 Task: Compose an email with the signature Kathryn Wilson with the subject Request for a coaching session and the message Can you please provide me with the details for the training program? from softage.9@softage.net to softage.1@softage.netSelect the entire message and Indent more 2 times, then indent less once Send the email. Finally, move the email from Sent Items to the label Climate change
Action: Mouse moved to (893, 52)
Screenshot: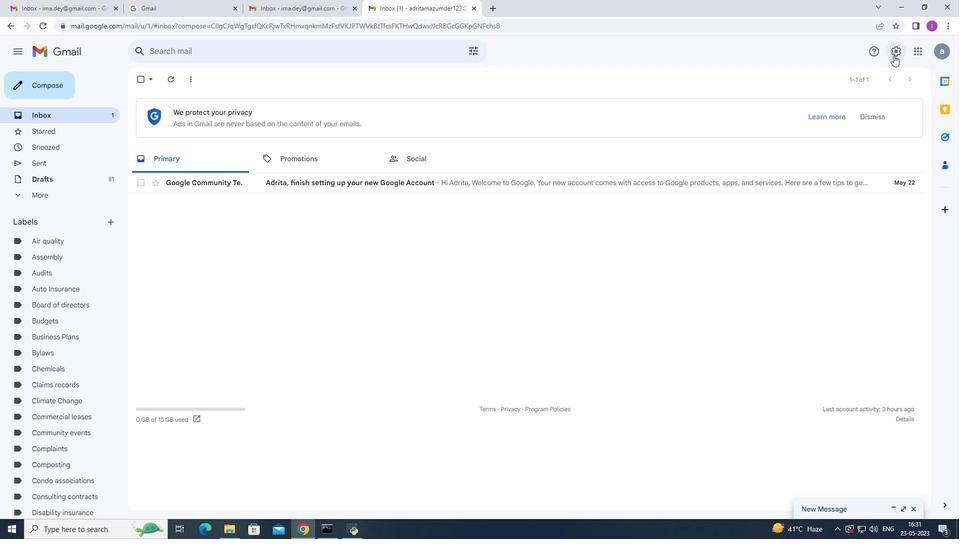 
Action: Mouse pressed left at (893, 52)
Screenshot: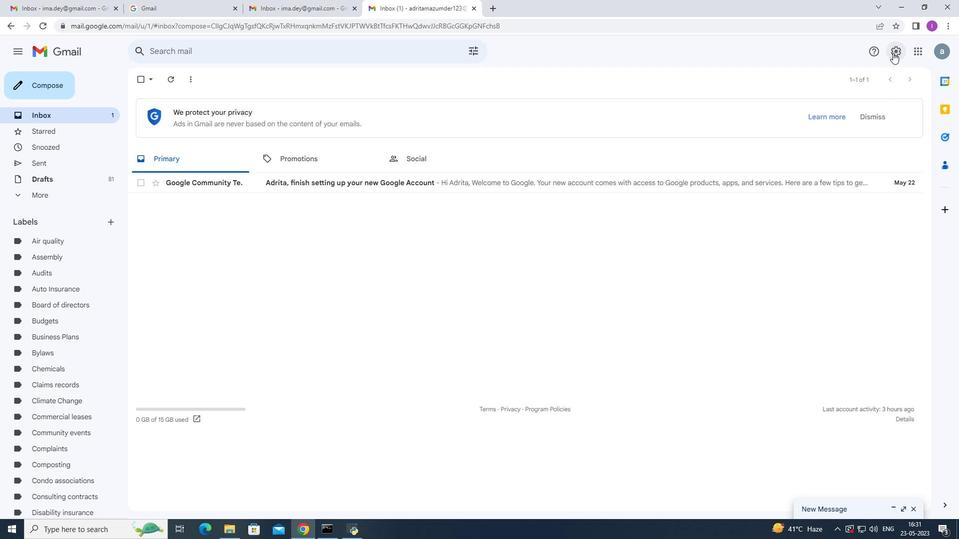 
Action: Mouse moved to (818, 257)
Screenshot: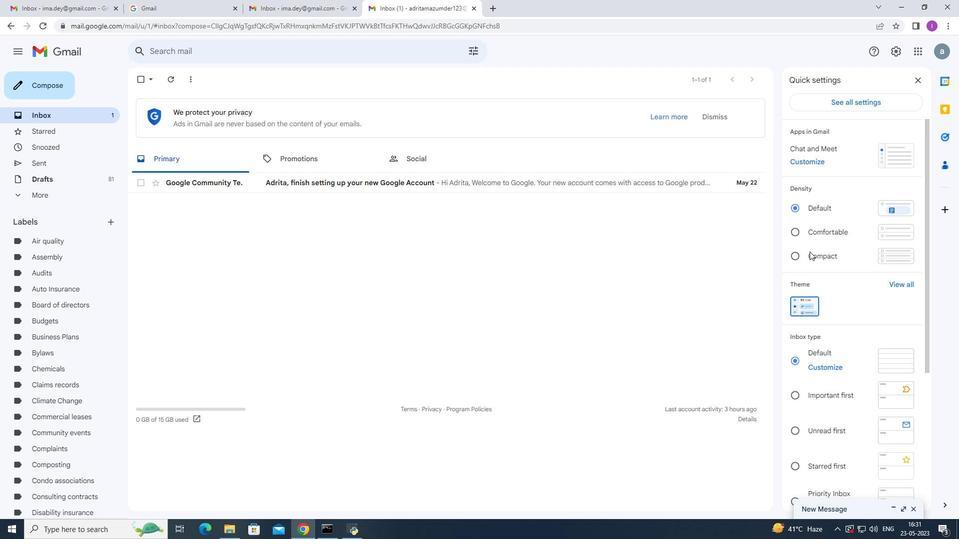 
Action: Mouse scrolled (818, 256) with delta (0, 0)
Screenshot: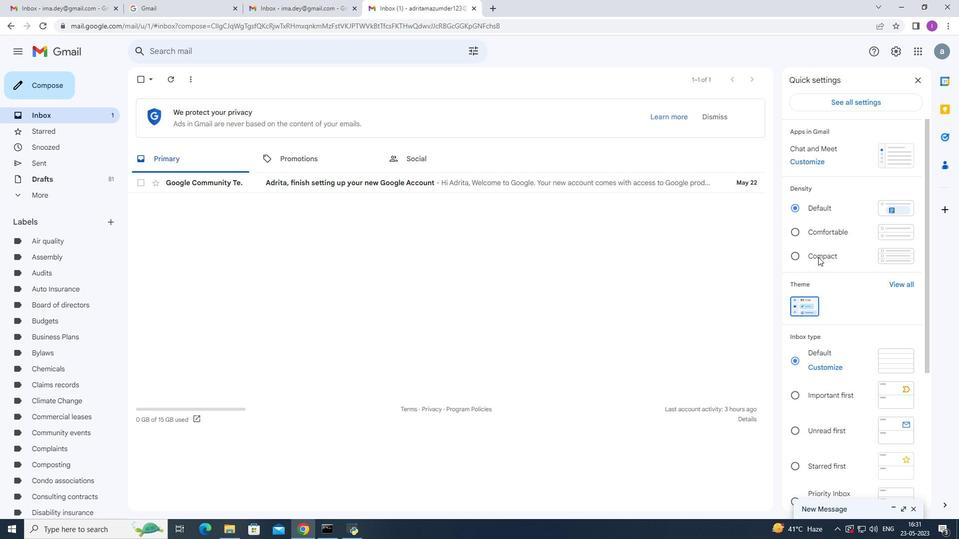 
Action: Mouse moved to (827, 248)
Screenshot: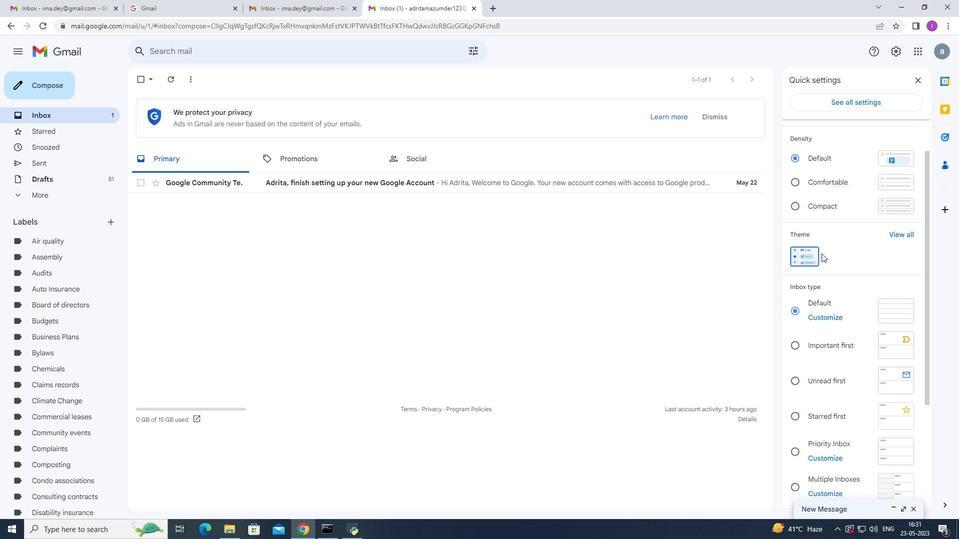 
Action: Mouse scrolled (827, 248) with delta (0, 0)
Screenshot: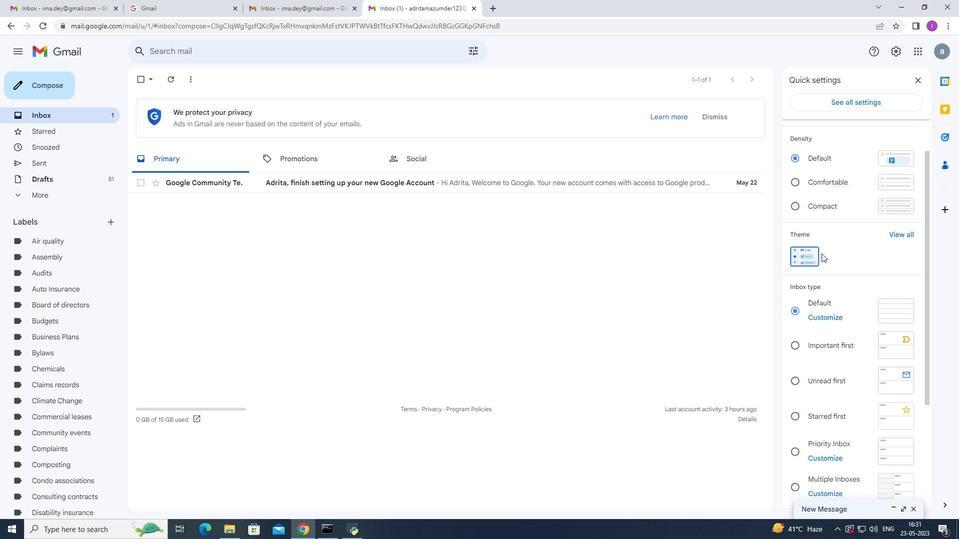
Action: Mouse scrolled (827, 248) with delta (0, 0)
Screenshot: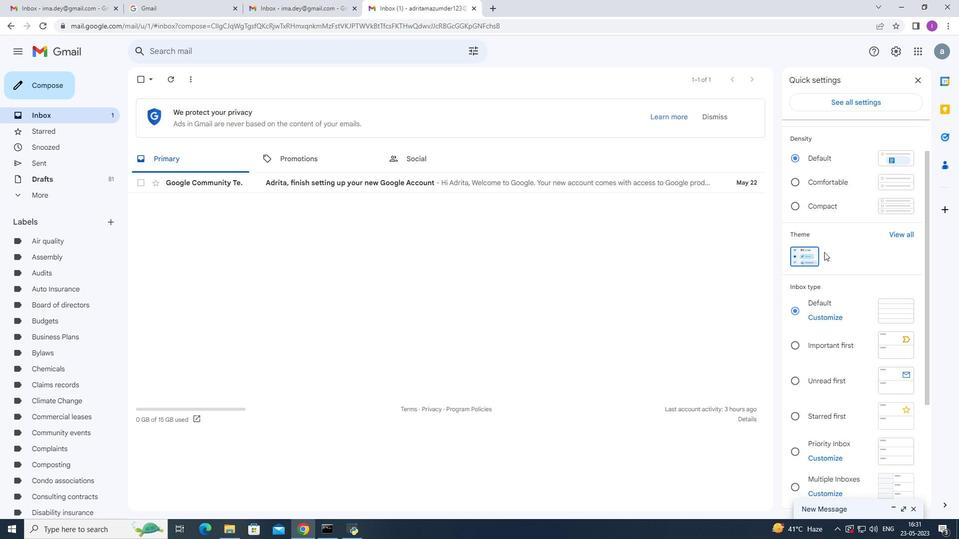 
Action: Mouse moved to (835, 102)
Screenshot: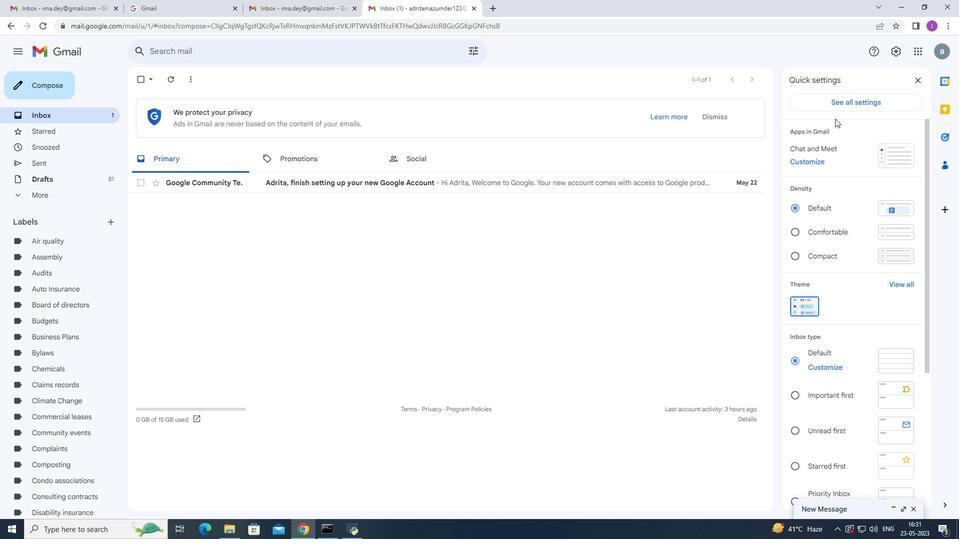 
Action: Mouse pressed left at (835, 102)
Screenshot: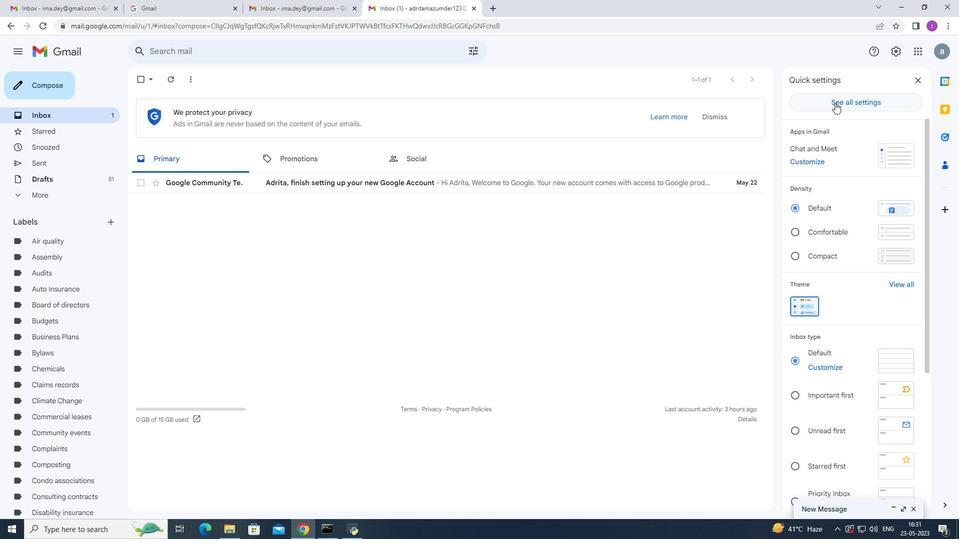 
Action: Mouse moved to (391, 220)
Screenshot: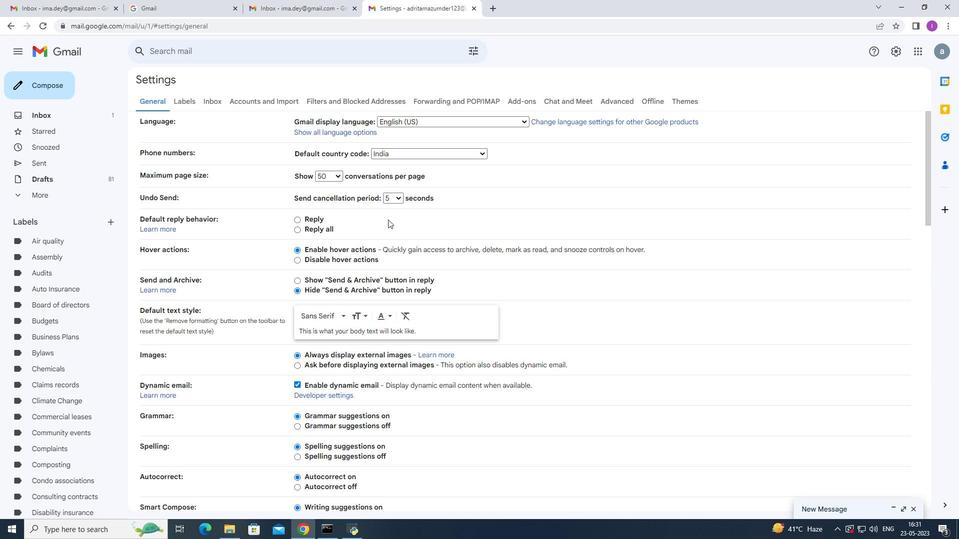 
Action: Mouse scrolled (391, 220) with delta (0, 0)
Screenshot: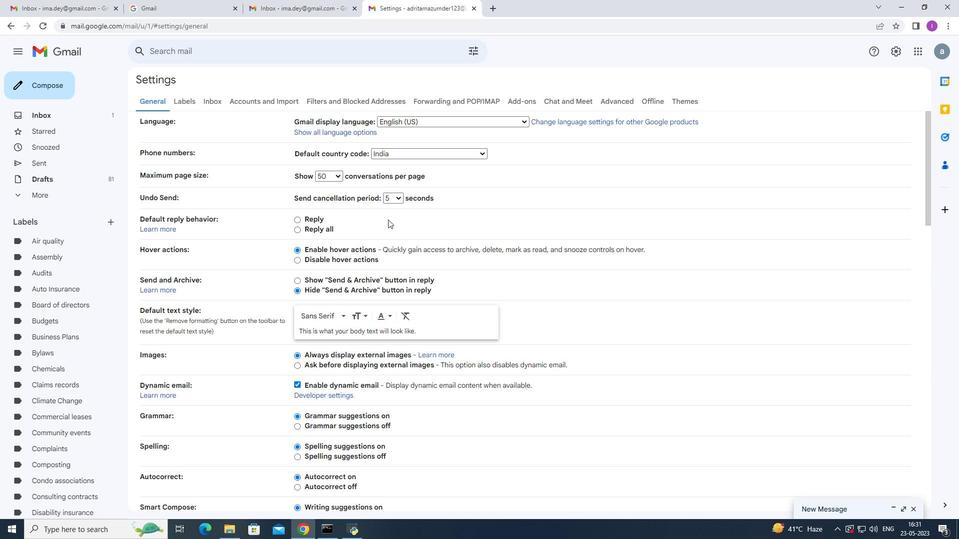 
Action: Mouse moved to (396, 224)
Screenshot: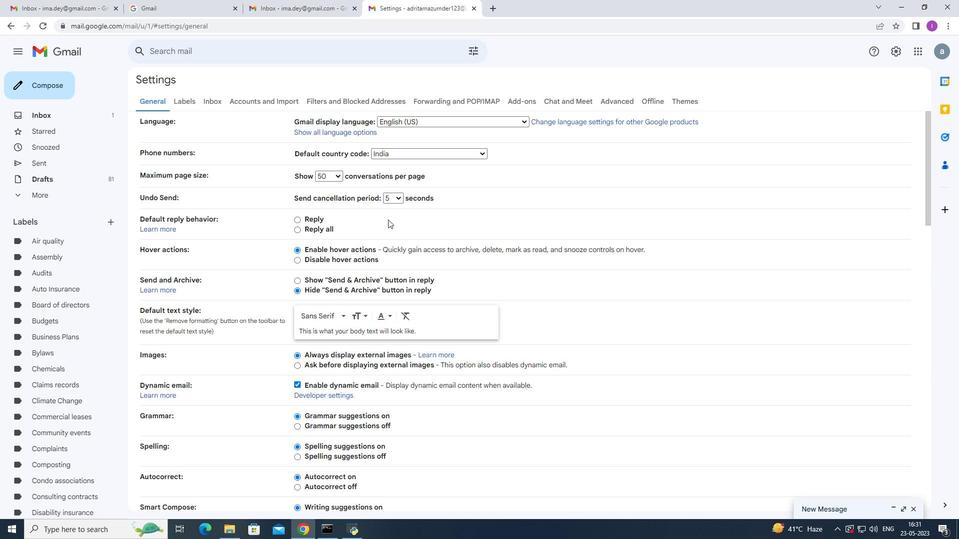 
Action: Mouse scrolled (395, 223) with delta (0, 0)
Screenshot: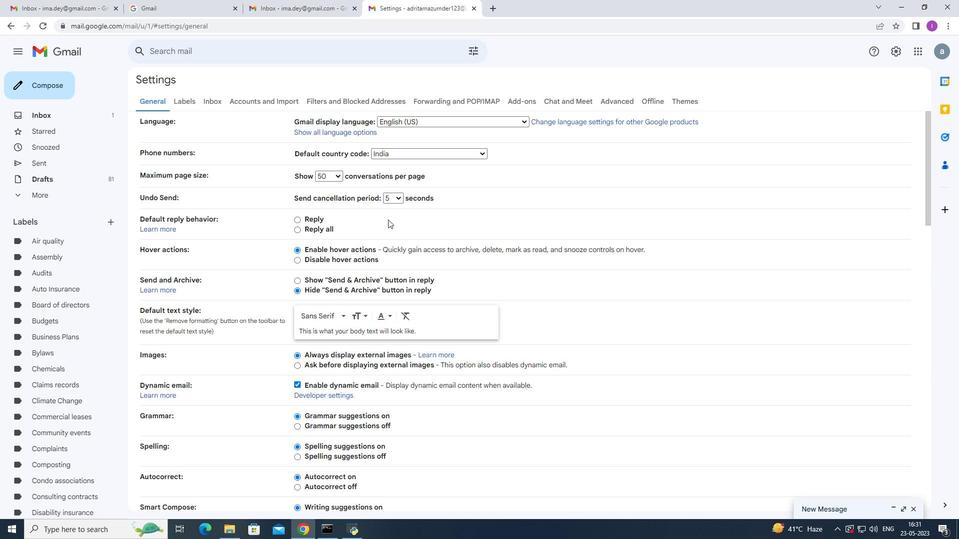 
Action: Mouse moved to (397, 224)
Screenshot: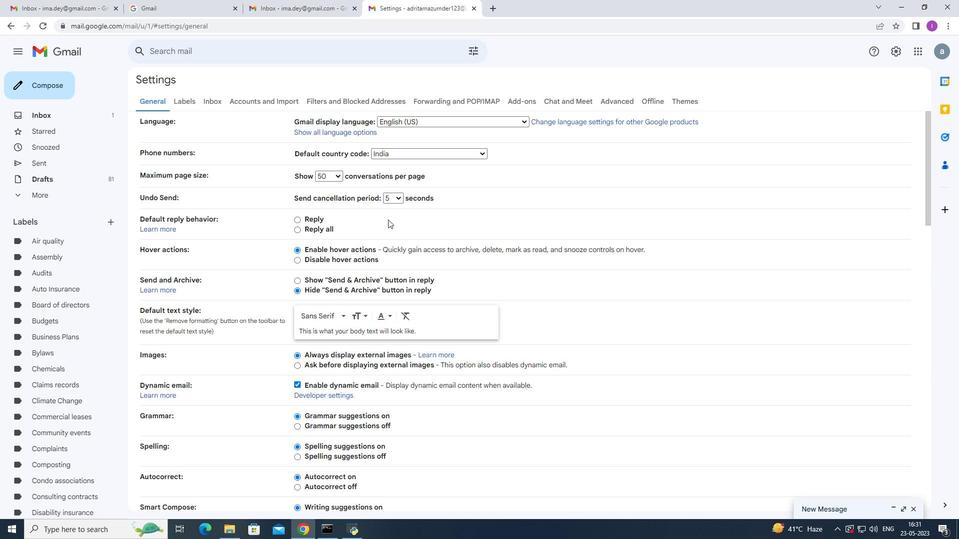 
Action: Mouse scrolled (396, 223) with delta (0, 0)
Screenshot: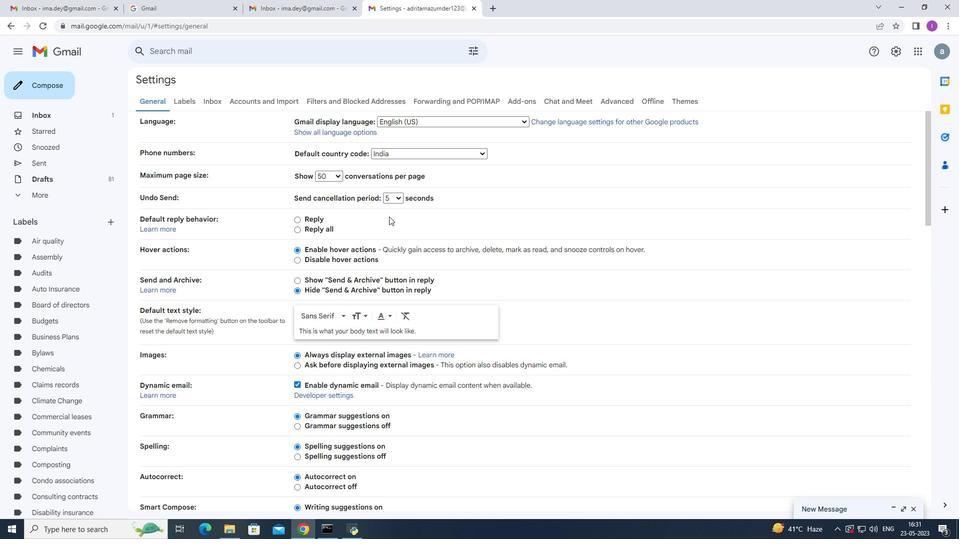 
Action: Mouse moved to (412, 222)
Screenshot: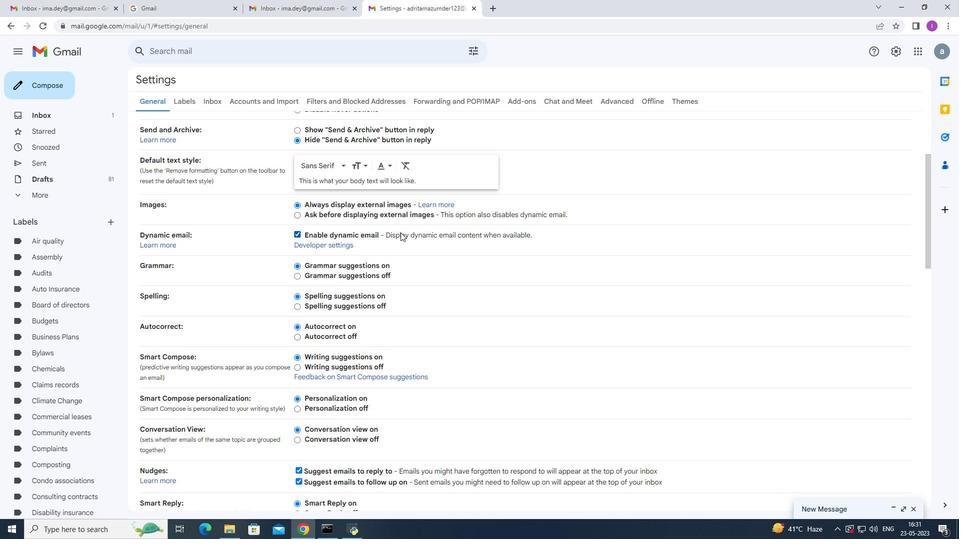 
Action: Mouse scrolled (412, 219) with delta (0, 0)
Screenshot: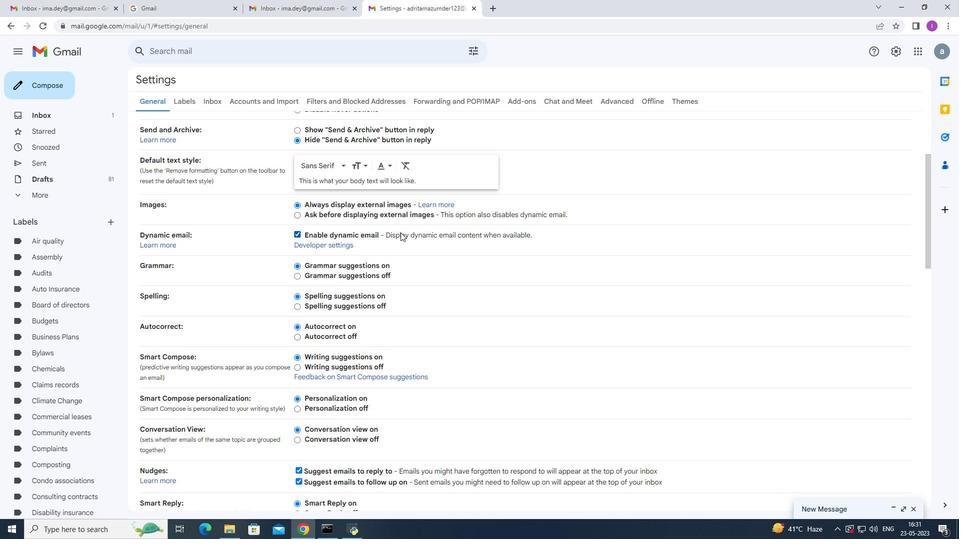 
Action: Mouse moved to (412, 226)
Screenshot: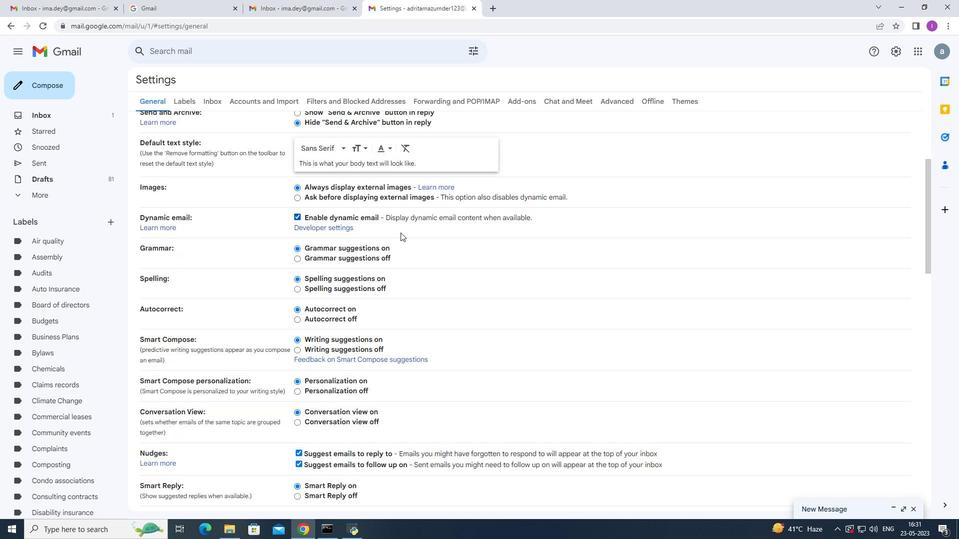 
Action: Mouse scrolled (412, 223) with delta (0, 0)
Screenshot: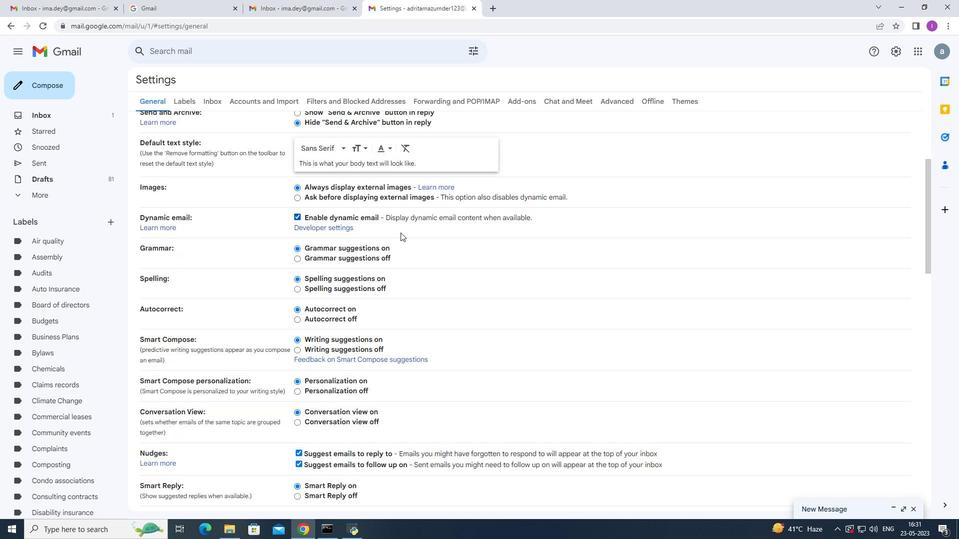 
Action: Mouse moved to (410, 227)
Screenshot: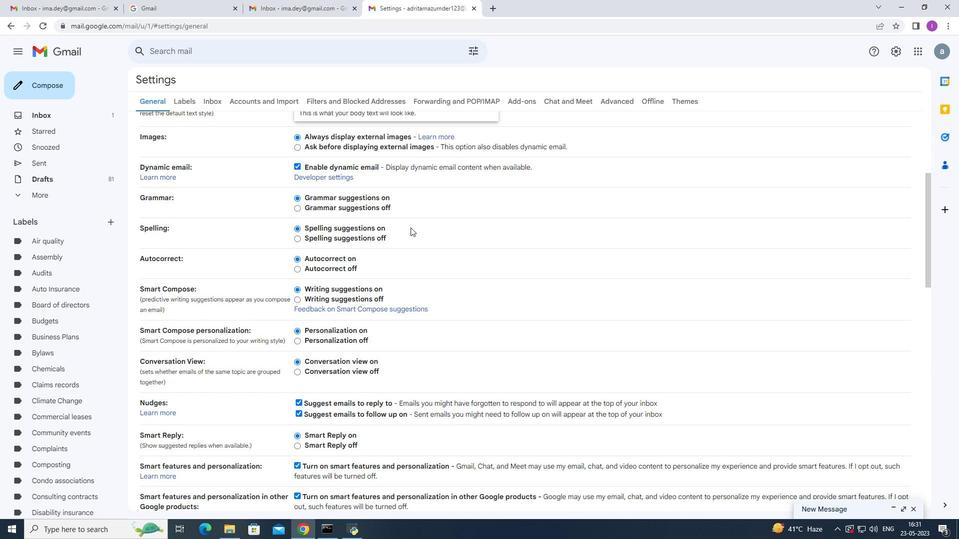 
Action: Mouse scrolled (410, 227) with delta (0, 0)
Screenshot: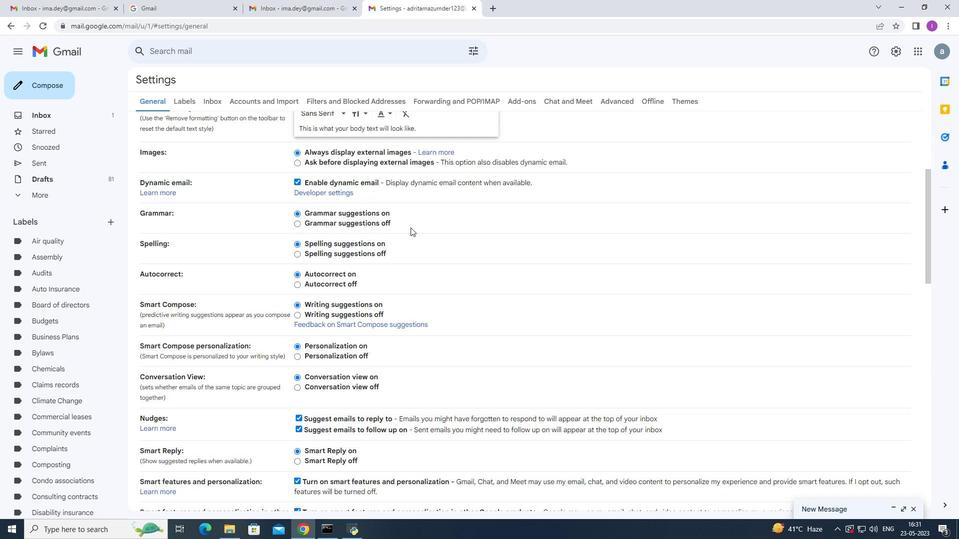 
Action: Mouse moved to (411, 227)
Screenshot: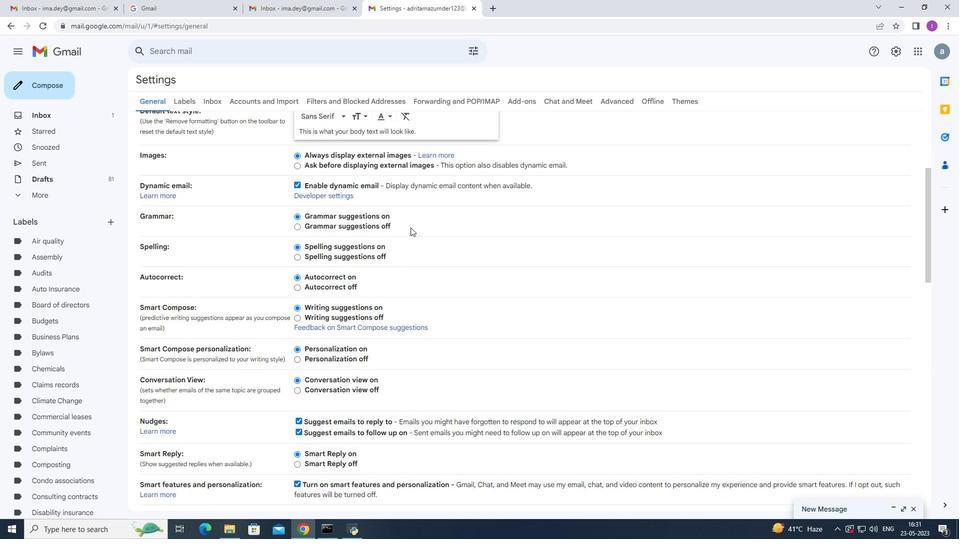 
Action: Mouse scrolled (411, 228) with delta (0, 0)
Screenshot: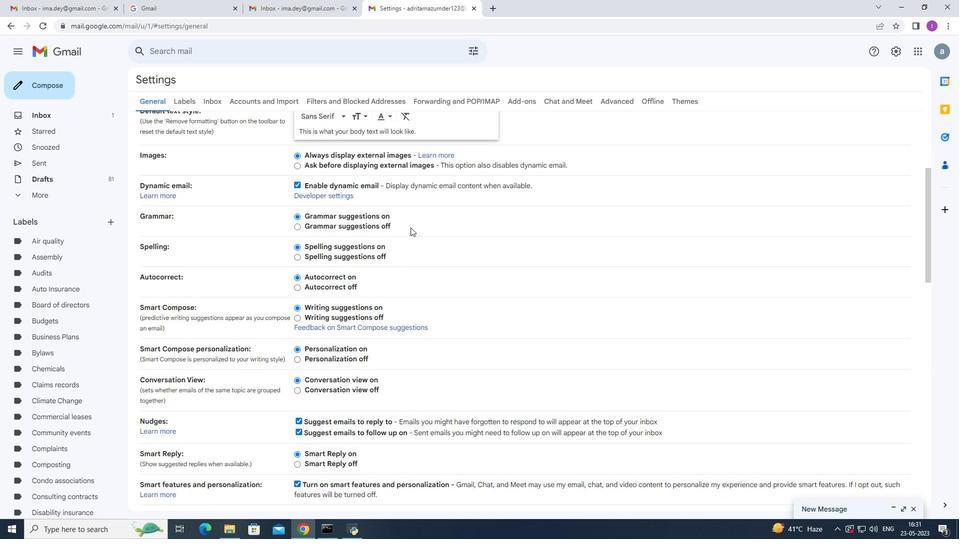 
Action: Mouse moved to (412, 228)
Screenshot: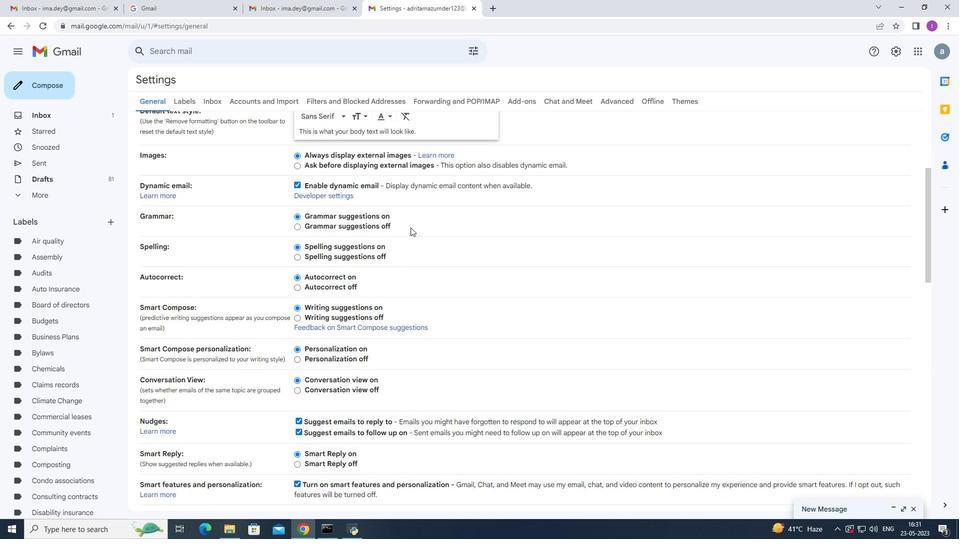 
Action: Mouse scrolled (411, 227) with delta (0, 0)
Screenshot: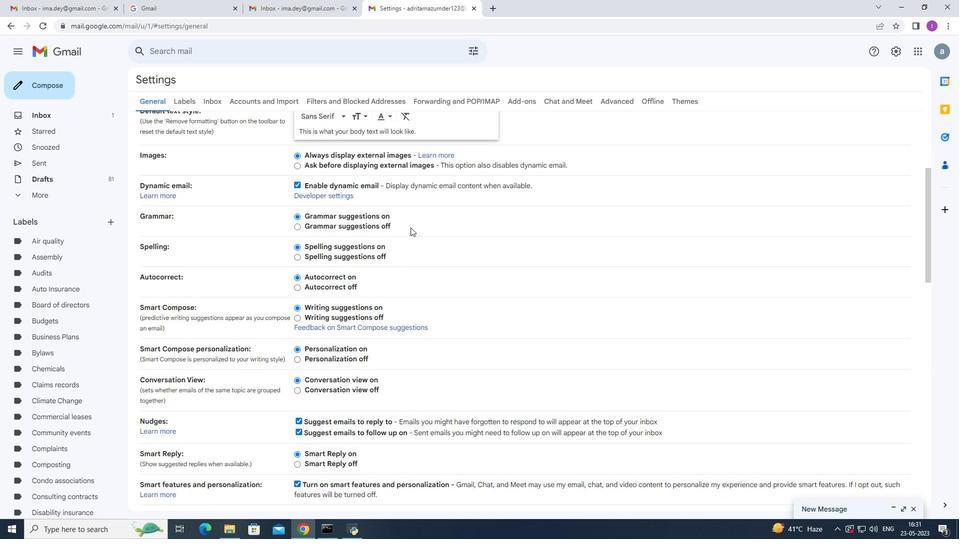 
Action: Mouse moved to (422, 226)
Screenshot: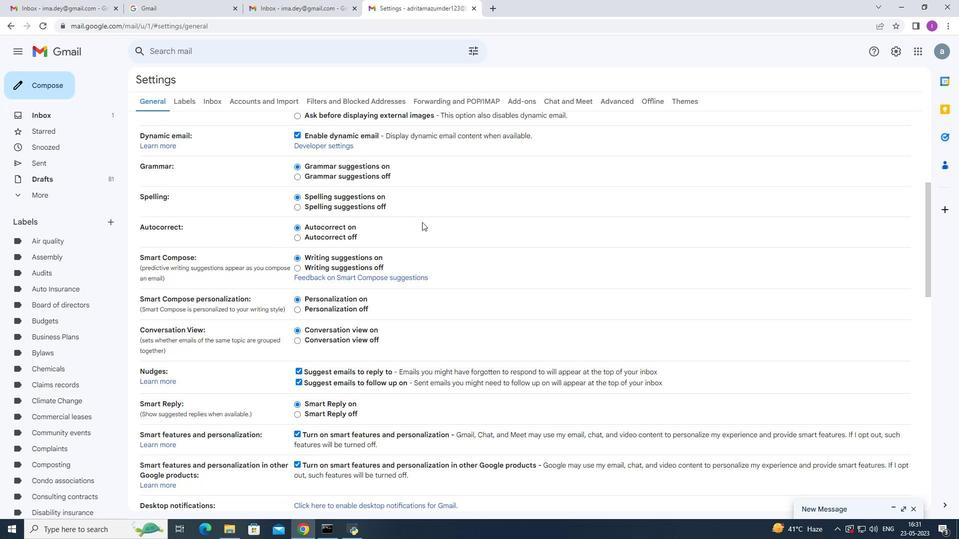 
Action: Mouse scrolled (422, 224) with delta (0, 0)
Screenshot: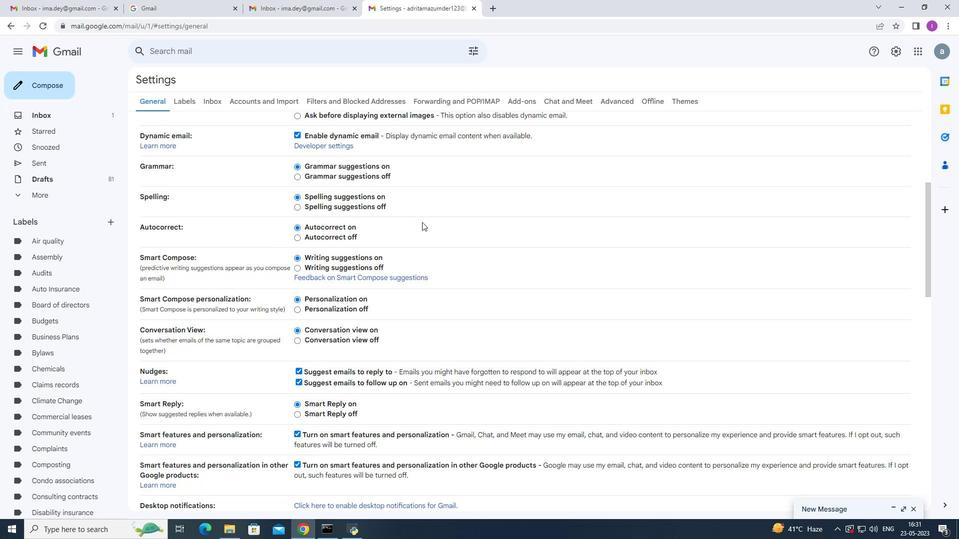 
Action: Mouse moved to (423, 226)
Screenshot: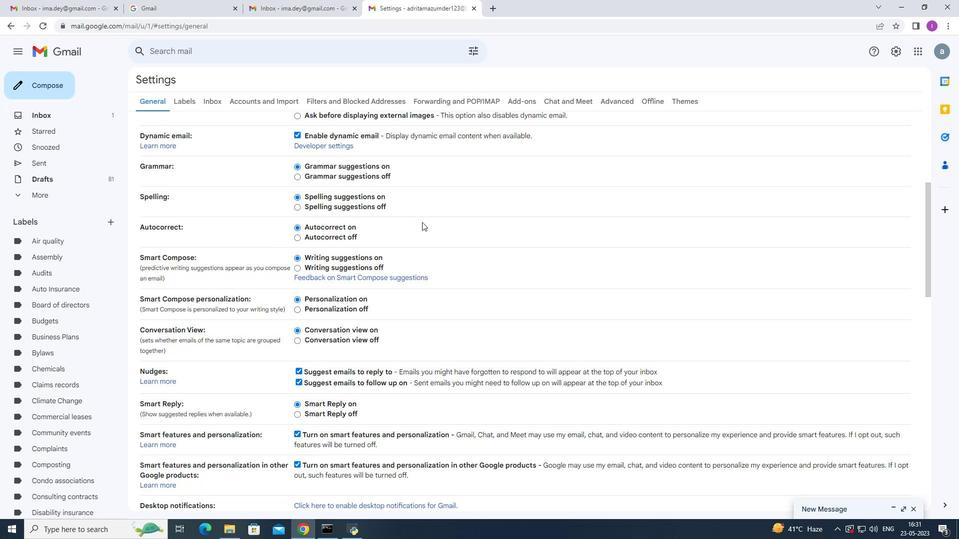 
Action: Mouse scrolled (423, 225) with delta (0, 0)
Screenshot: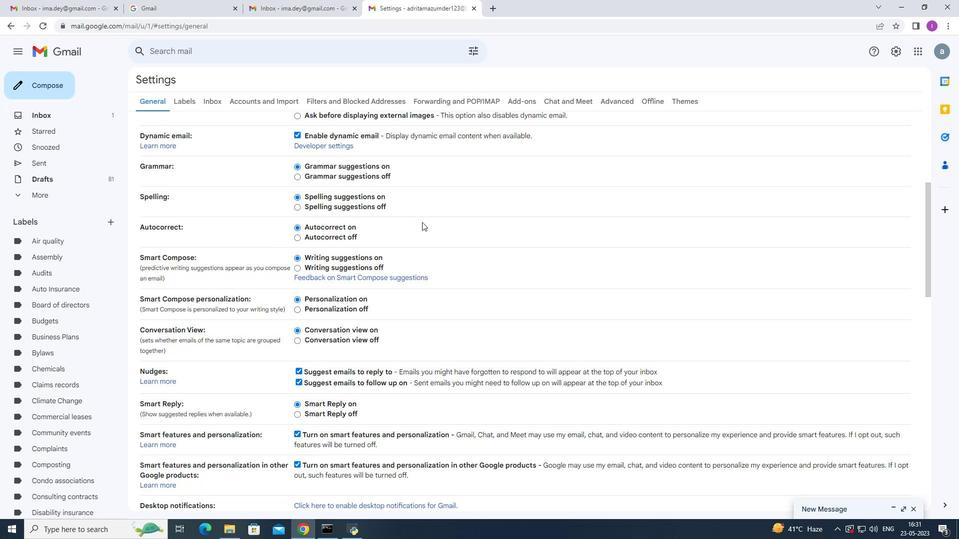 
Action: Mouse moved to (430, 230)
Screenshot: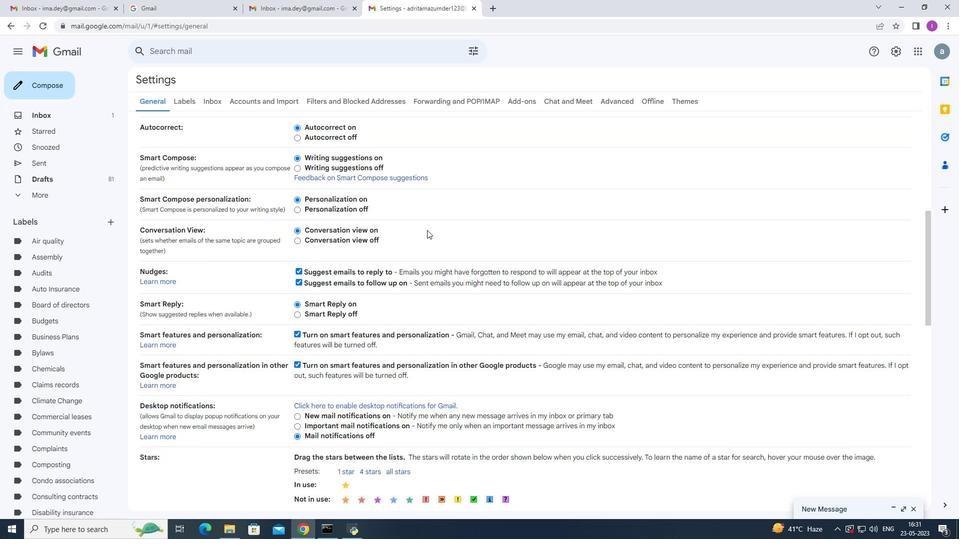
Action: Mouse scrolled (430, 229) with delta (0, 0)
Screenshot: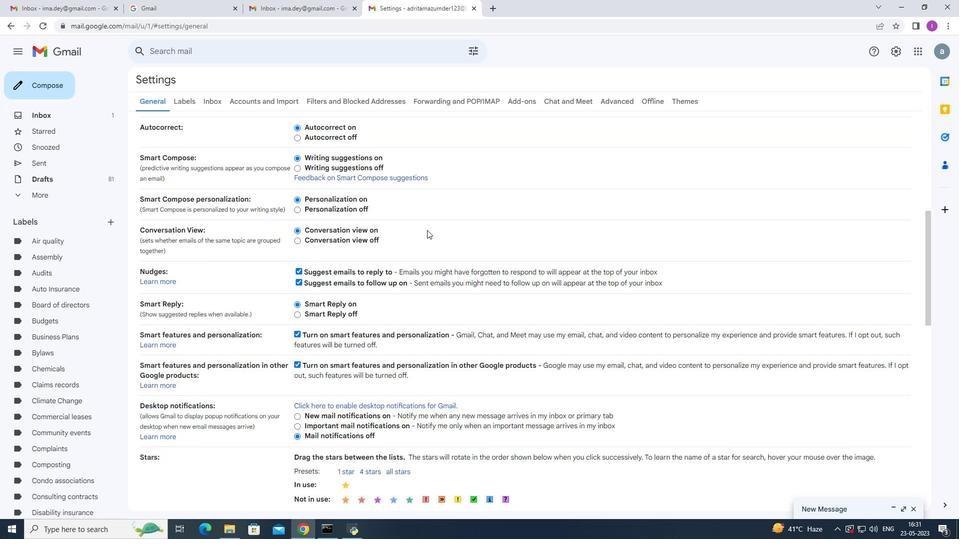 
Action: Mouse moved to (430, 236)
Screenshot: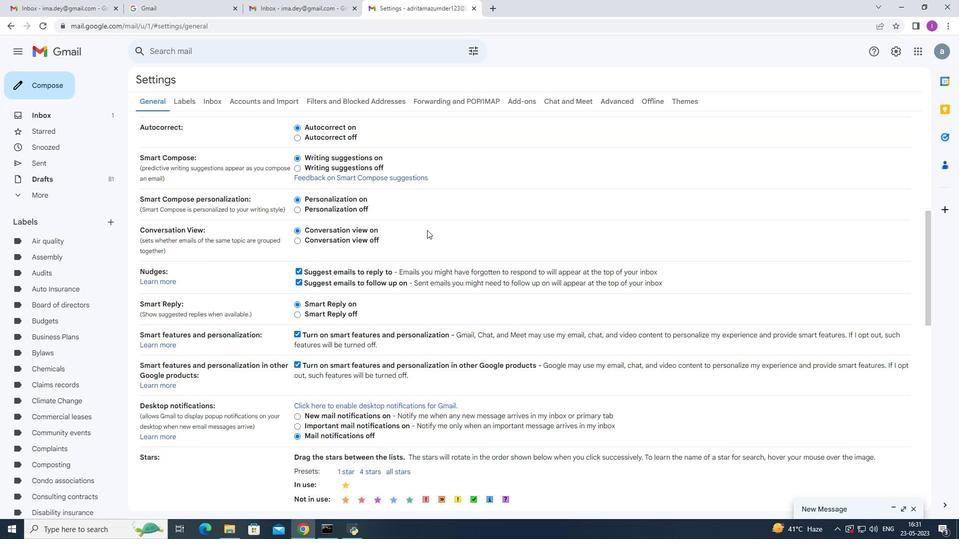 
Action: Mouse scrolled (430, 235) with delta (0, 0)
Screenshot: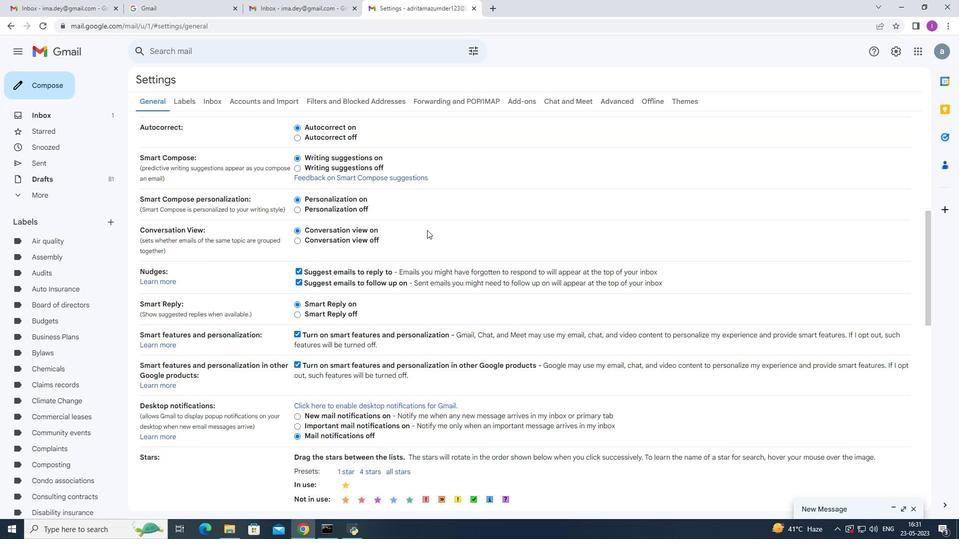 
Action: Mouse moved to (430, 236)
Screenshot: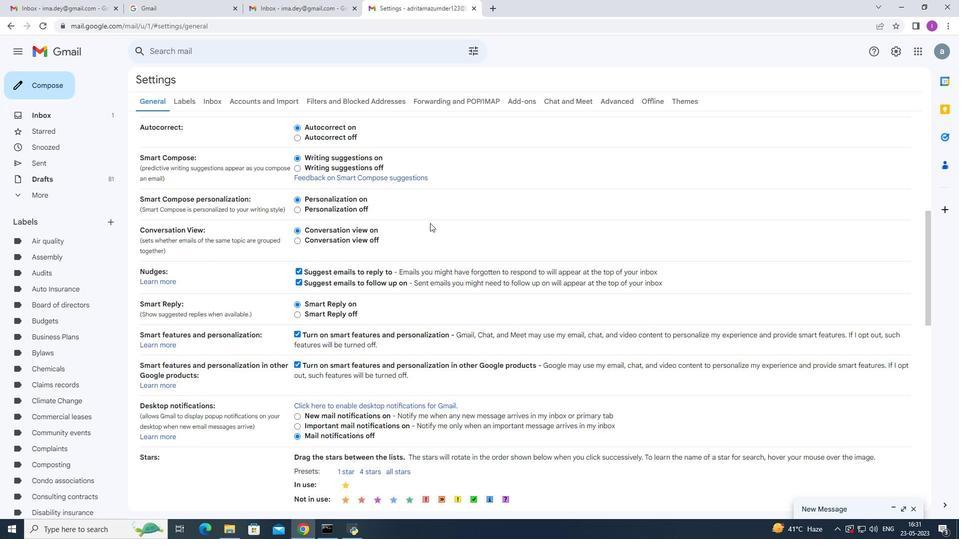 
Action: Mouse scrolled (430, 236) with delta (0, 0)
Screenshot: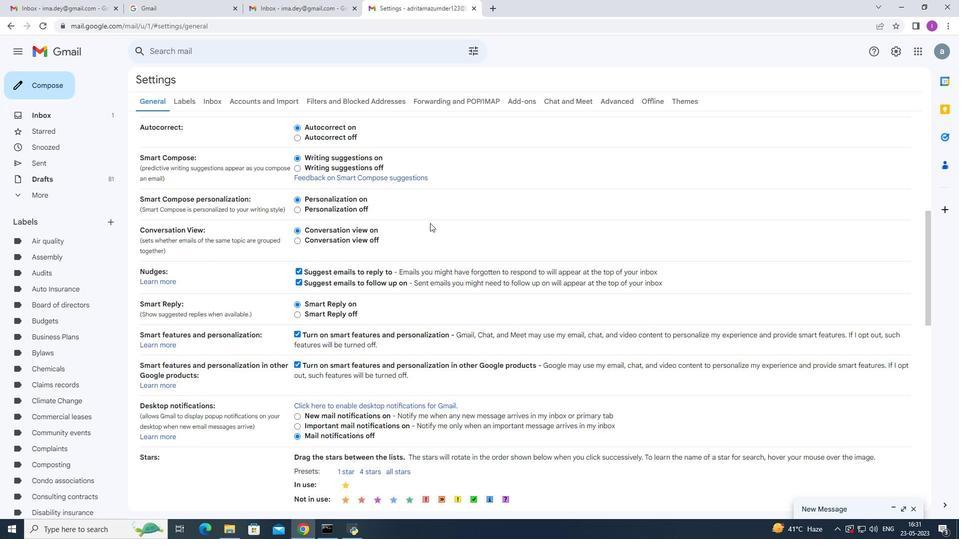 
Action: Mouse scrolled (430, 236) with delta (0, 0)
Screenshot: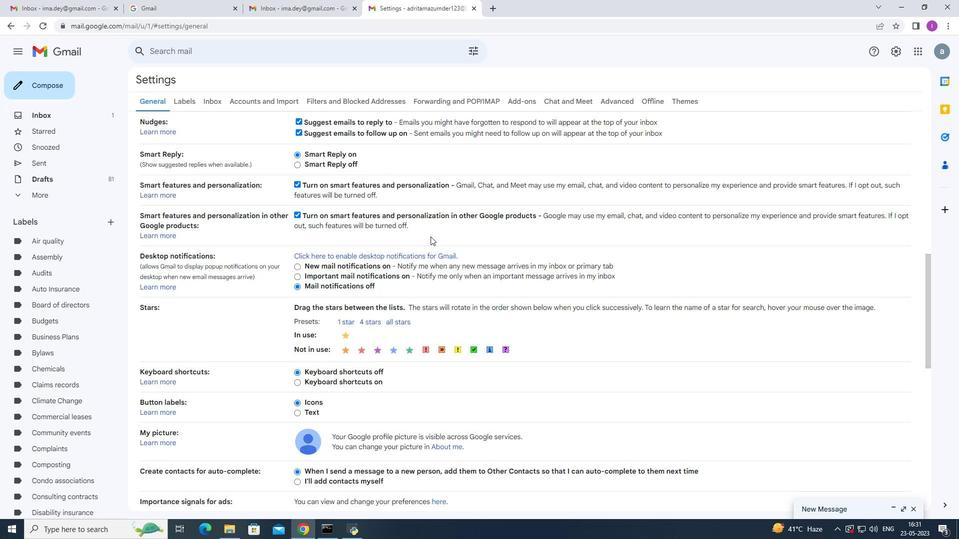 
Action: Mouse scrolled (430, 237) with delta (0, 0)
Screenshot: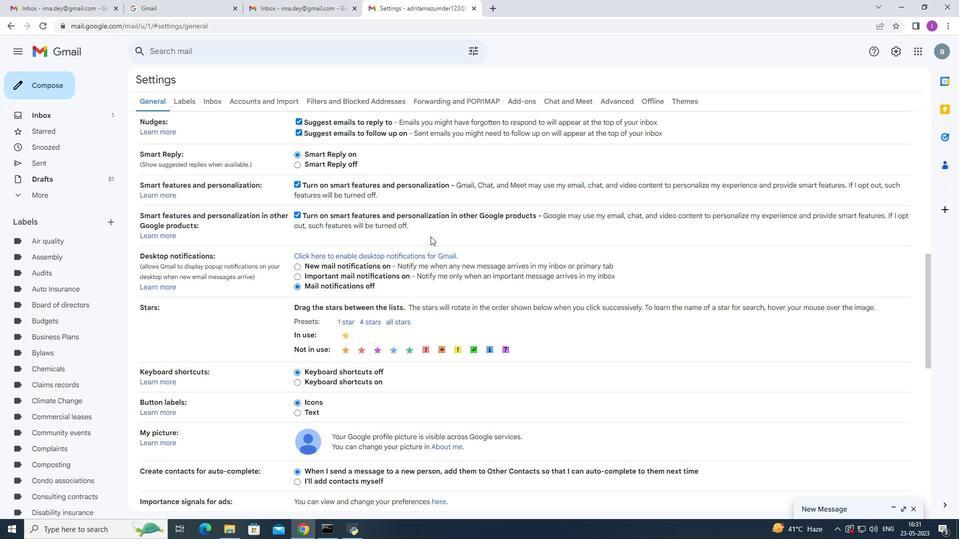 
Action: Mouse scrolled (430, 236) with delta (0, 0)
Screenshot: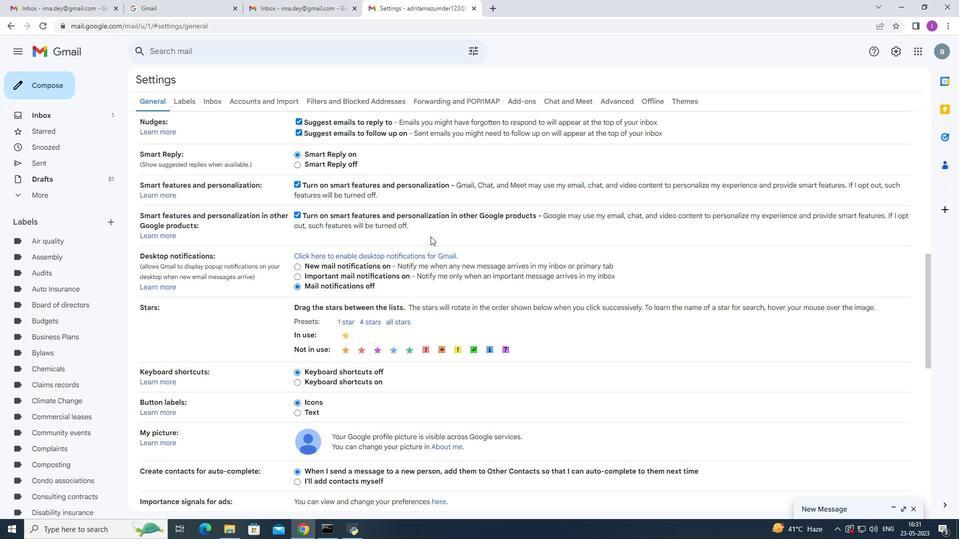 
Action: Mouse moved to (434, 232)
Screenshot: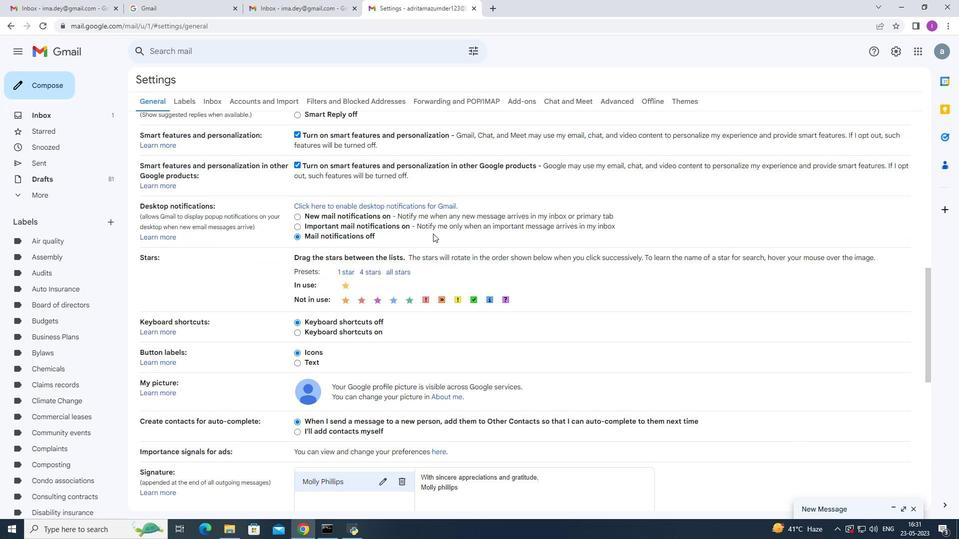 
Action: Mouse scrolled (434, 232) with delta (0, 0)
Screenshot: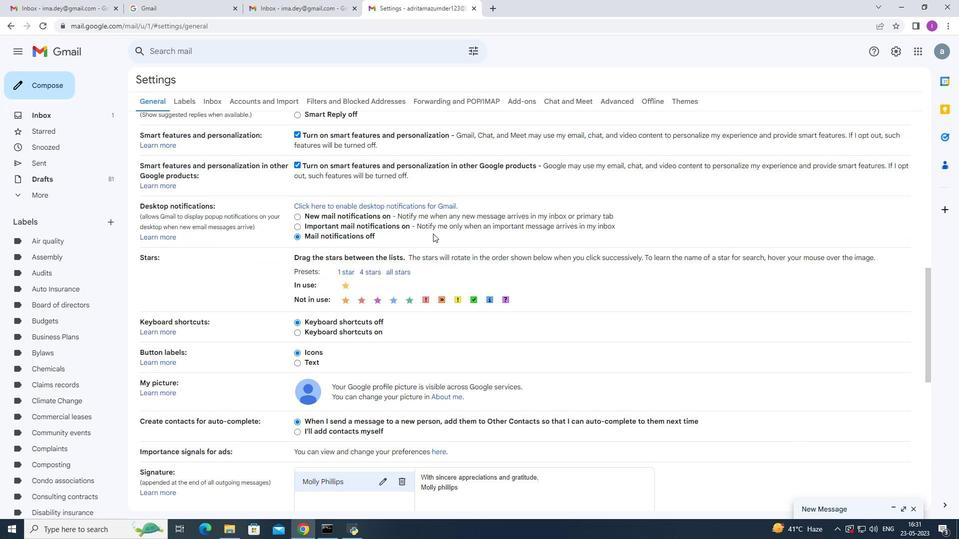 
Action: Mouse moved to (434, 233)
Screenshot: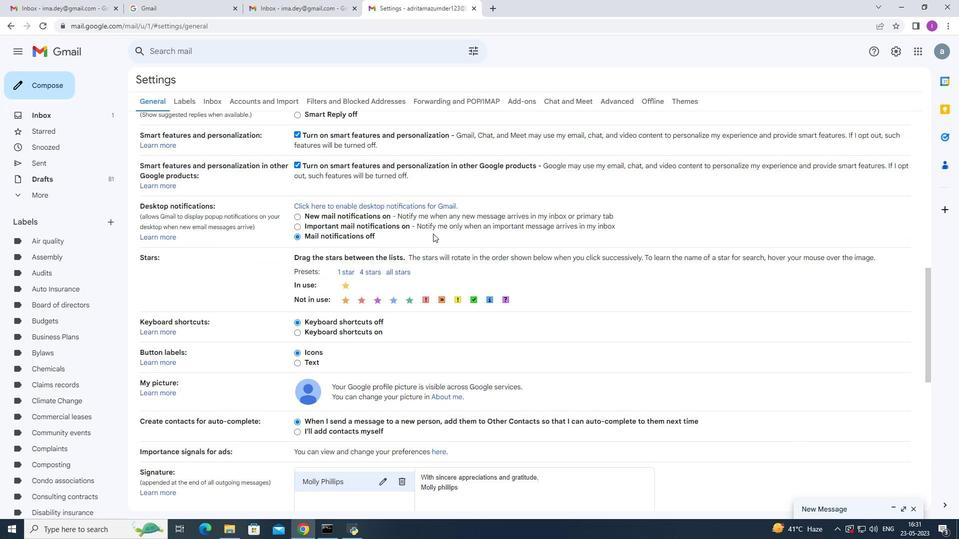 
Action: Mouse scrolled (434, 232) with delta (0, 0)
Screenshot: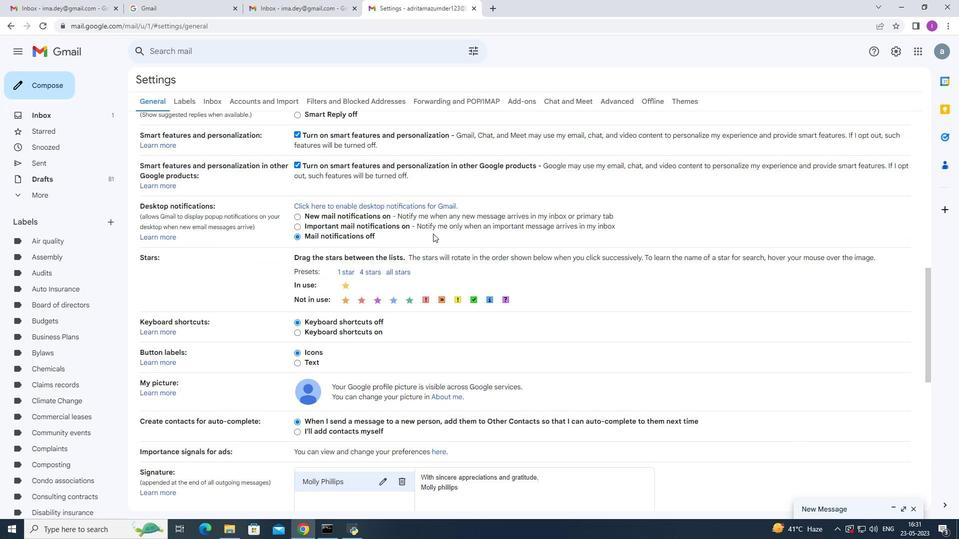 
Action: Mouse moved to (437, 233)
Screenshot: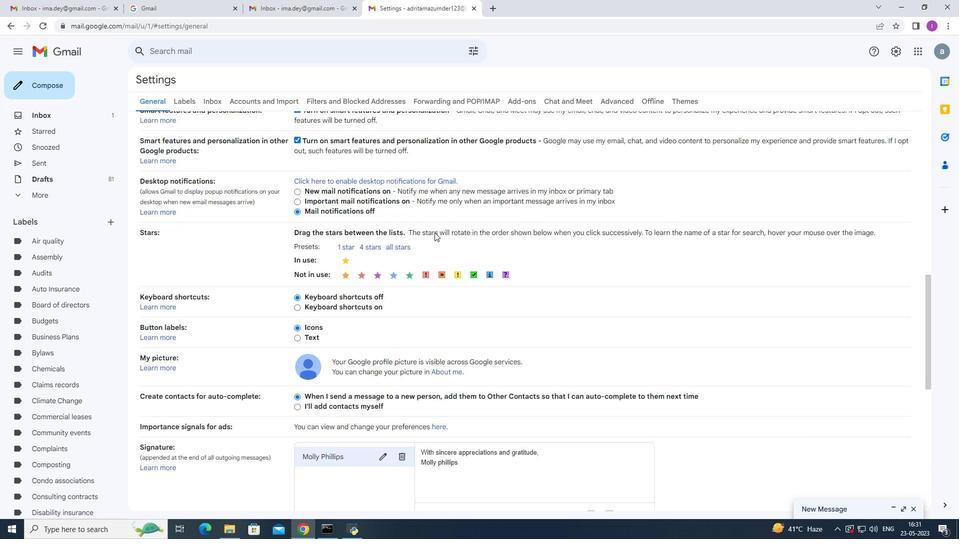 
Action: Mouse scrolled (435, 232) with delta (0, 0)
Screenshot: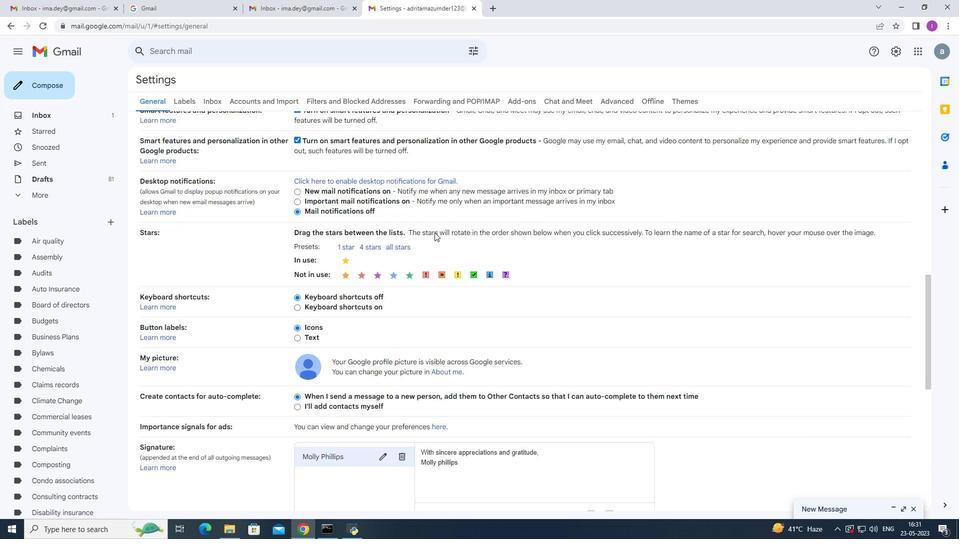 
Action: Mouse moved to (437, 233)
Screenshot: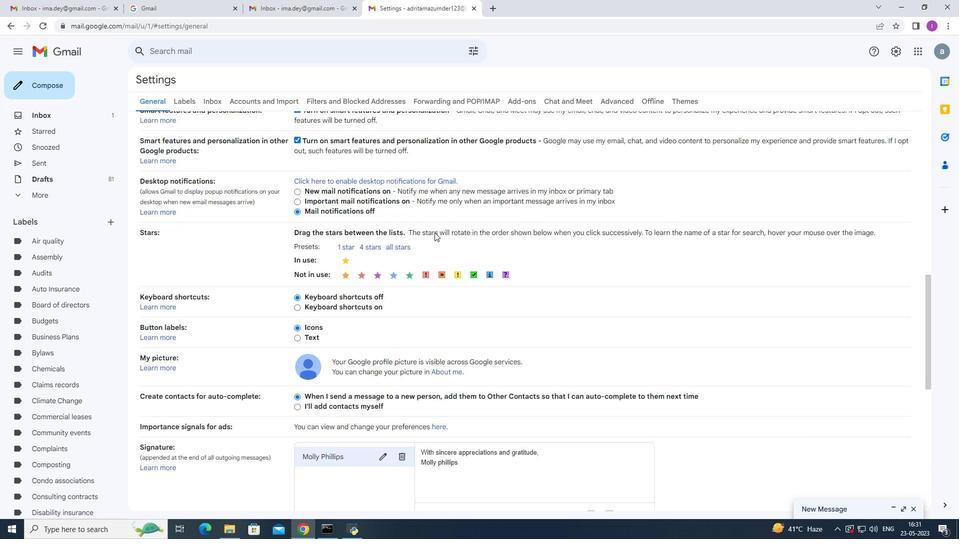 
Action: Mouse scrolled (435, 232) with delta (0, 0)
Screenshot: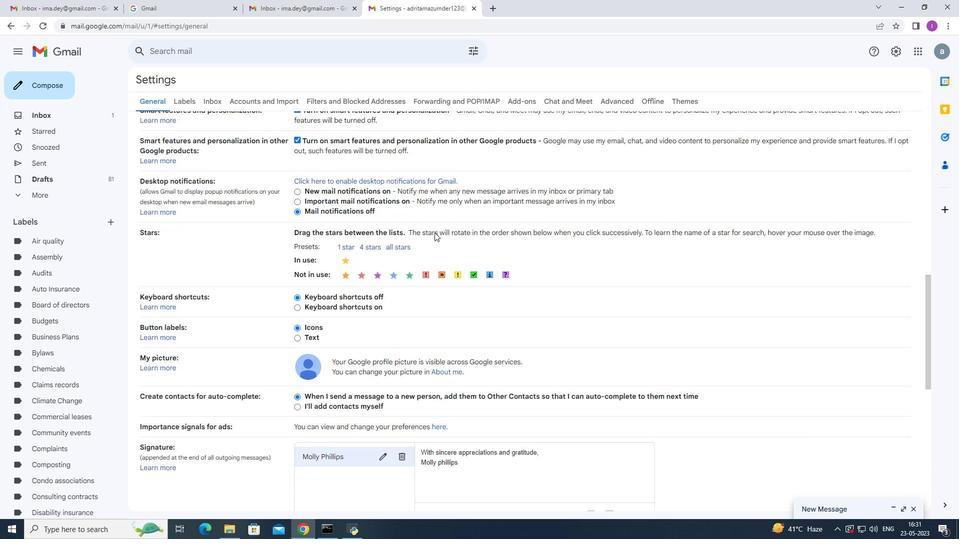 
Action: Mouse moved to (443, 231)
Screenshot: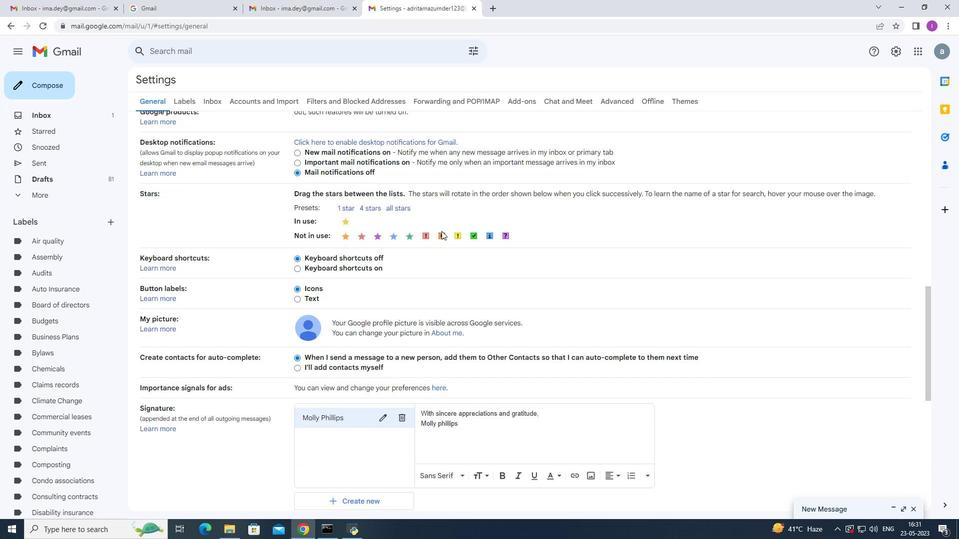 
Action: Mouse scrolled (443, 230) with delta (0, 0)
Screenshot: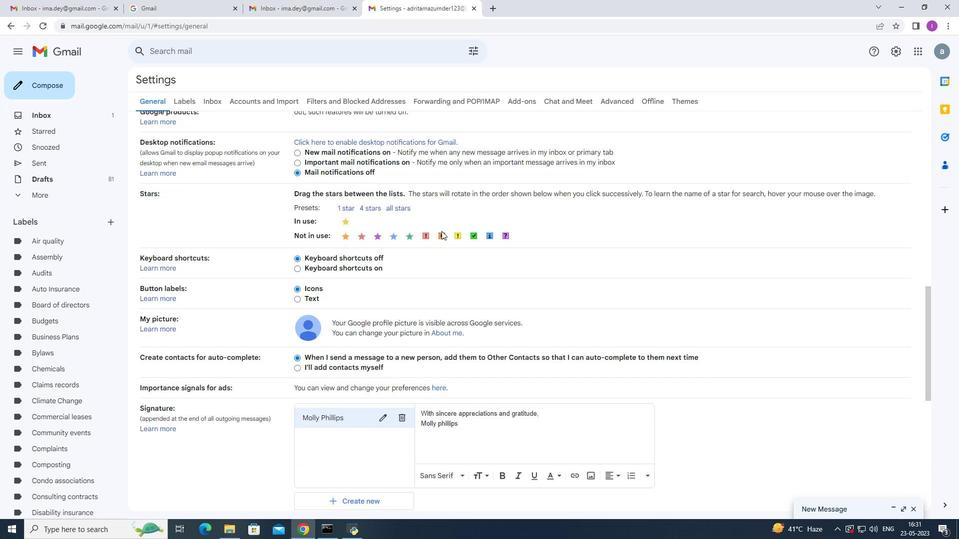 
Action: Mouse moved to (444, 232)
Screenshot: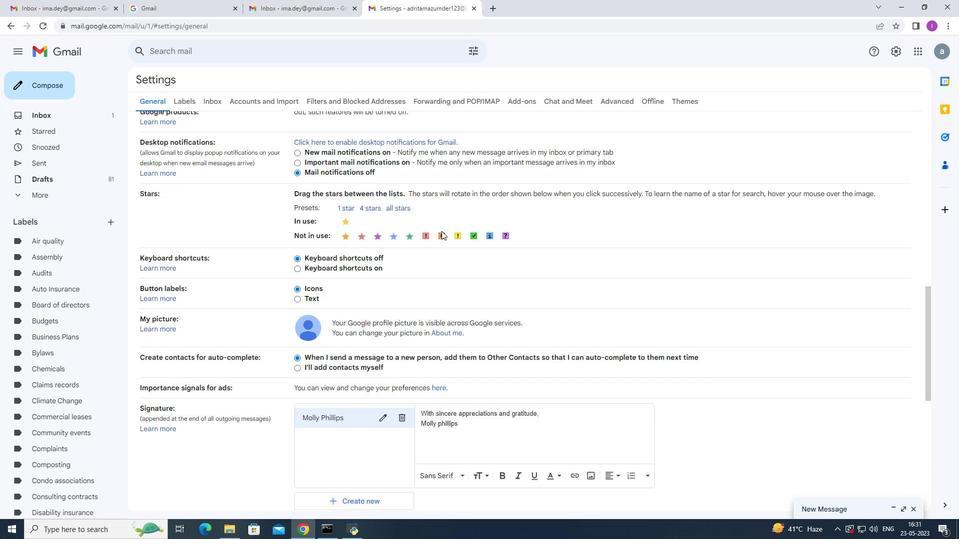 
Action: Mouse scrolled (444, 232) with delta (0, 0)
Screenshot: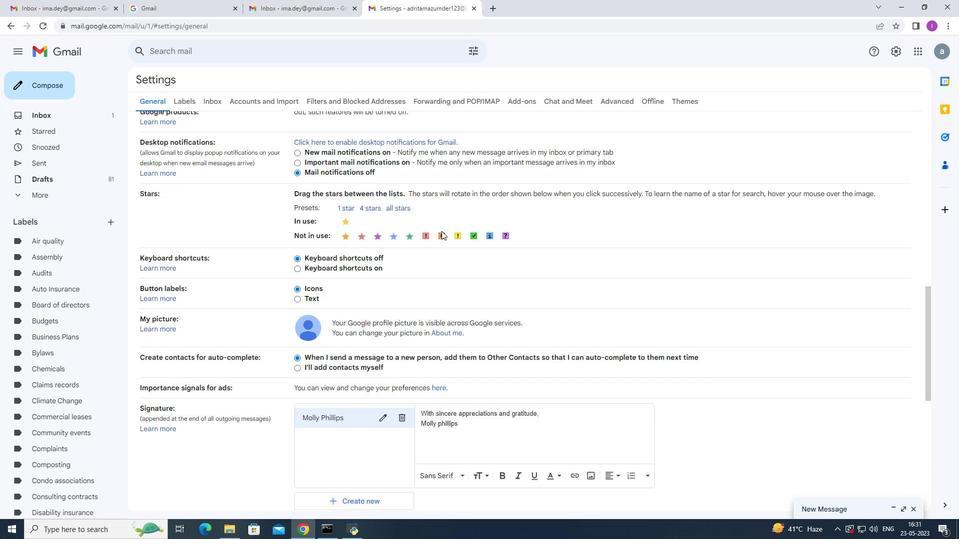 
Action: Mouse moved to (445, 233)
Screenshot: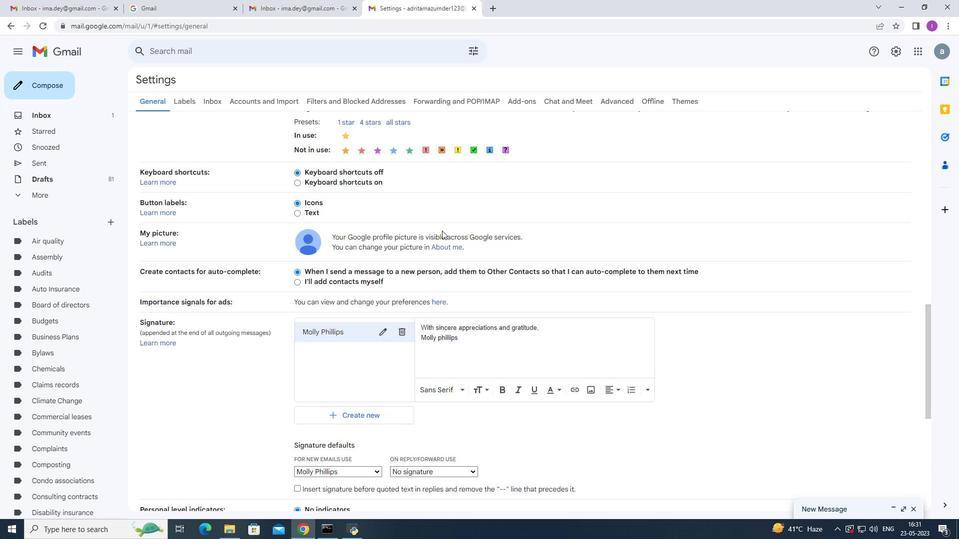 
Action: Mouse scrolled (445, 232) with delta (0, 0)
Screenshot: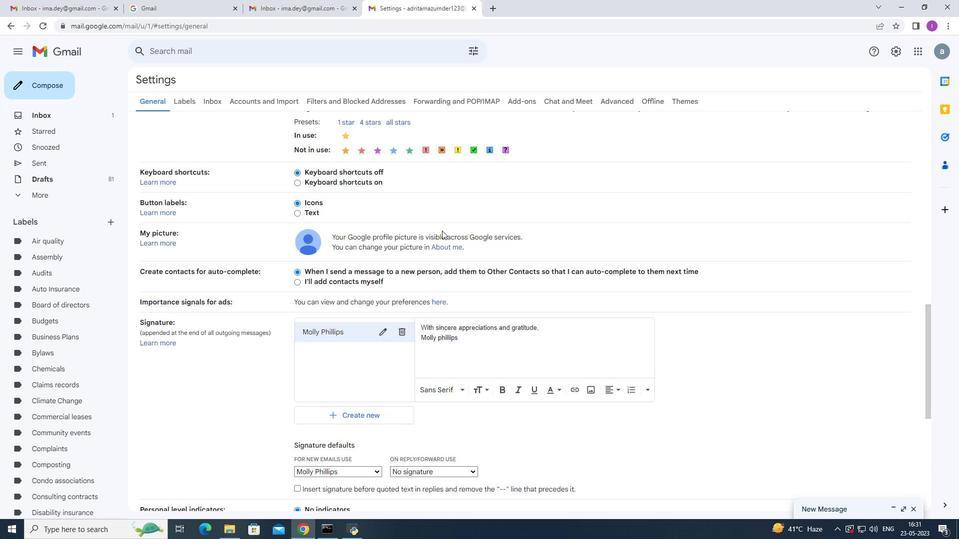 
Action: Mouse moved to (446, 233)
Screenshot: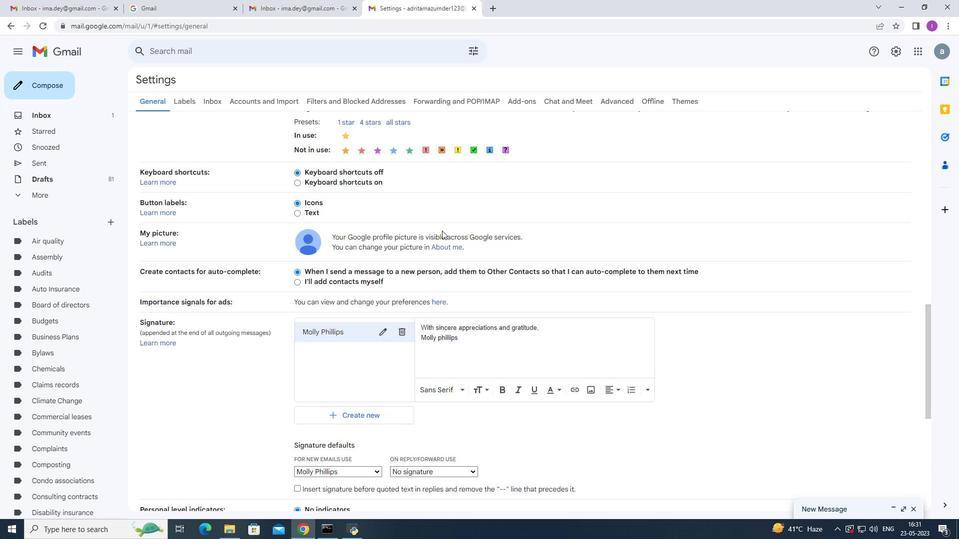 
Action: Mouse scrolled (445, 234) with delta (0, 0)
Screenshot: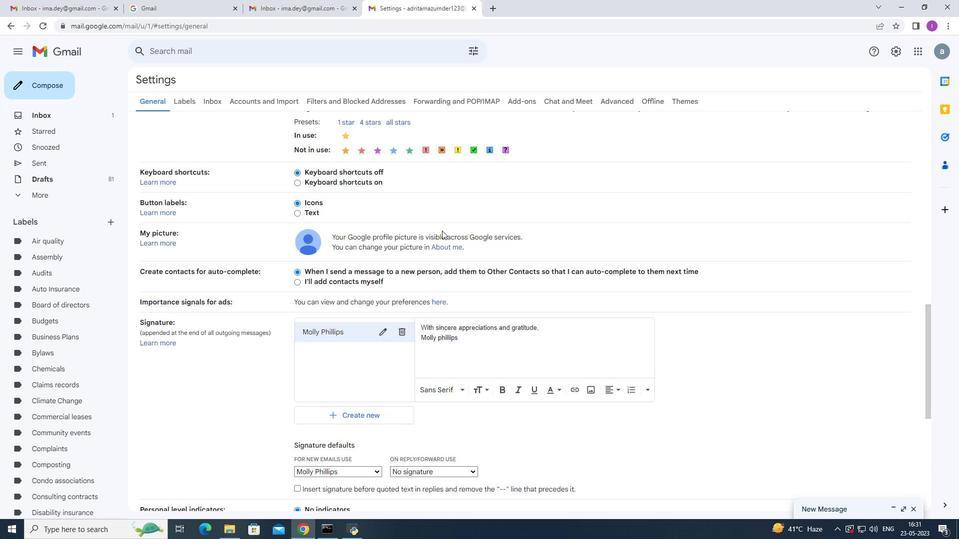 
Action: Mouse moved to (446, 236)
Screenshot: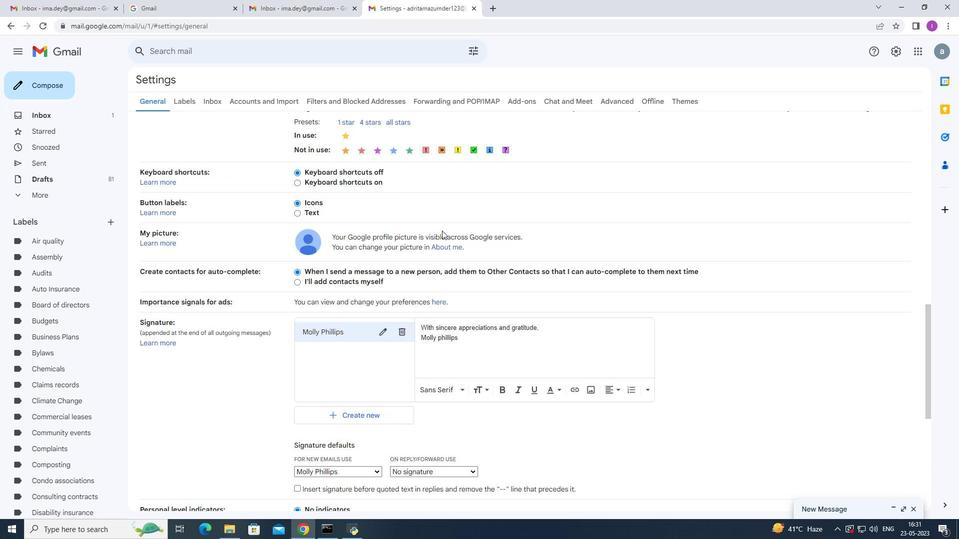 
Action: Mouse scrolled (445, 233) with delta (0, 0)
Screenshot: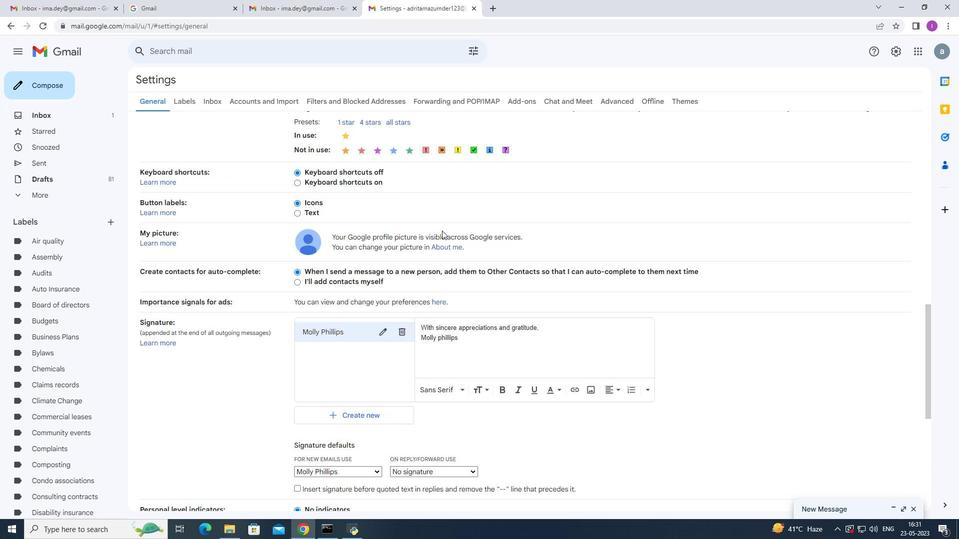 
Action: Mouse moved to (408, 134)
Screenshot: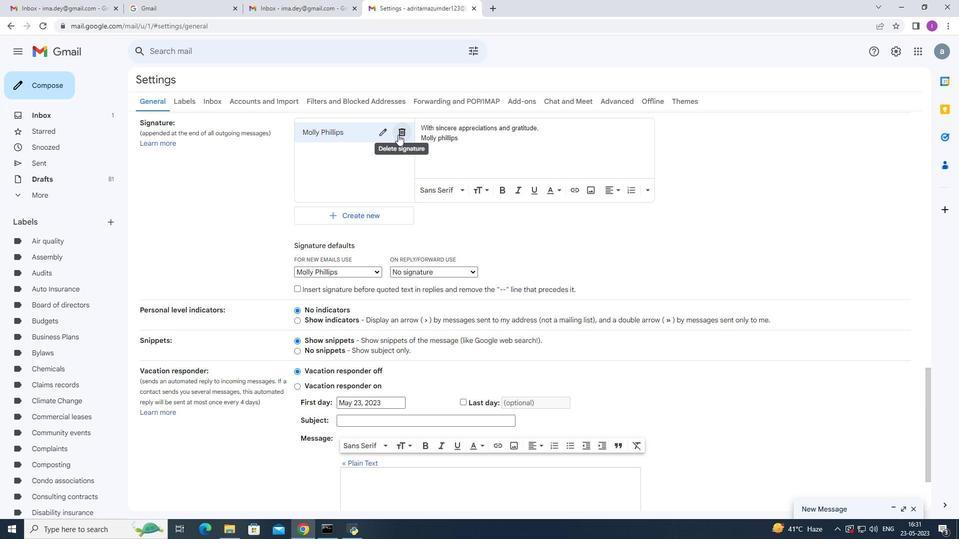 
Action: Mouse pressed left at (408, 134)
Screenshot: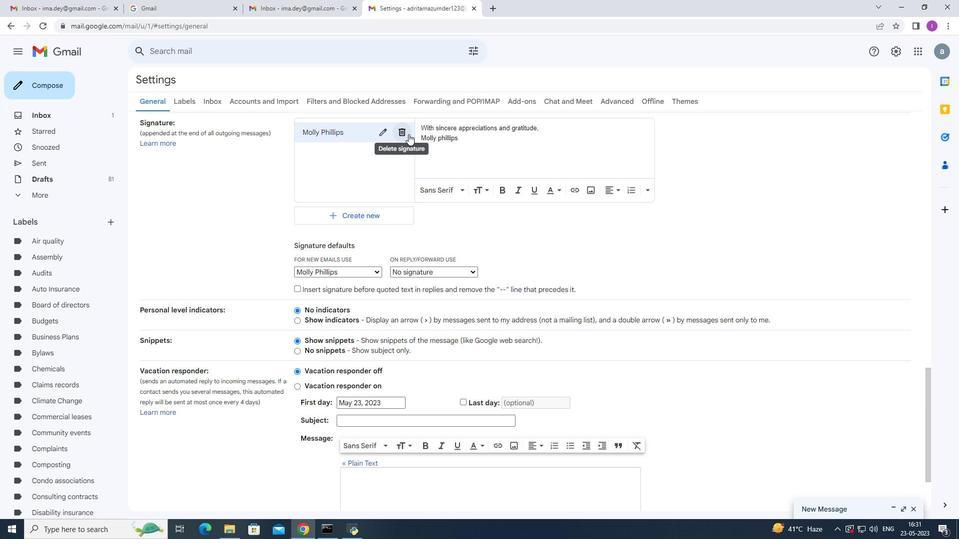 
Action: Mouse moved to (555, 296)
Screenshot: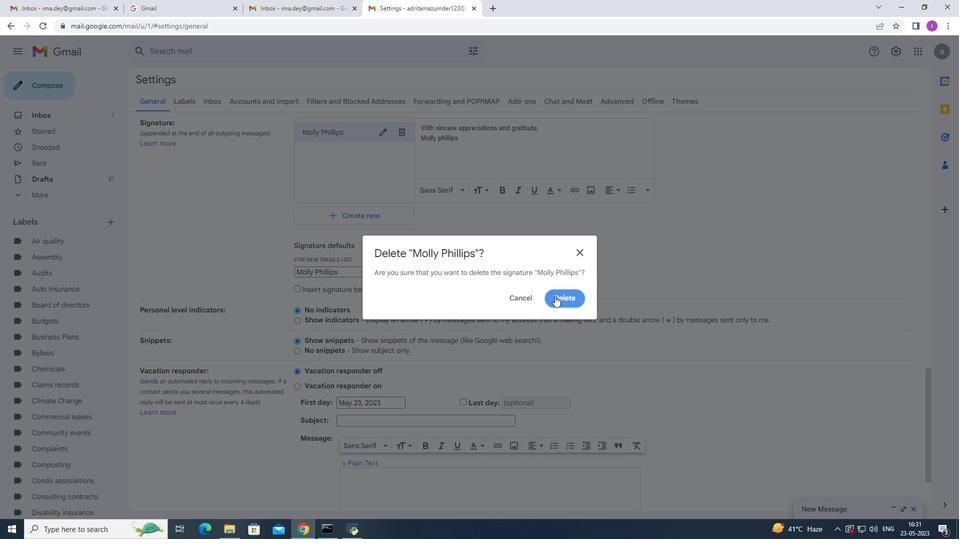 
Action: Mouse pressed left at (555, 296)
Screenshot: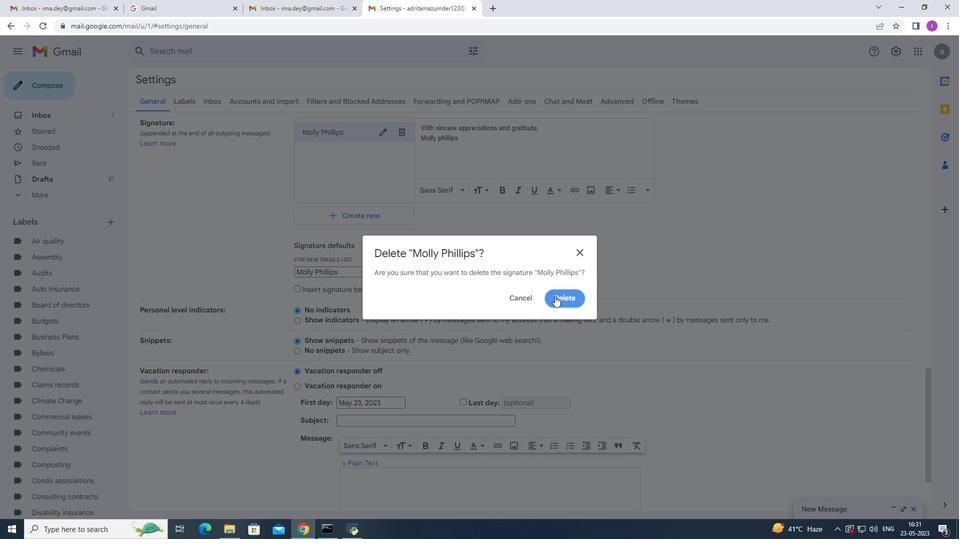 
Action: Mouse moved to (338, 182)
Screenshot: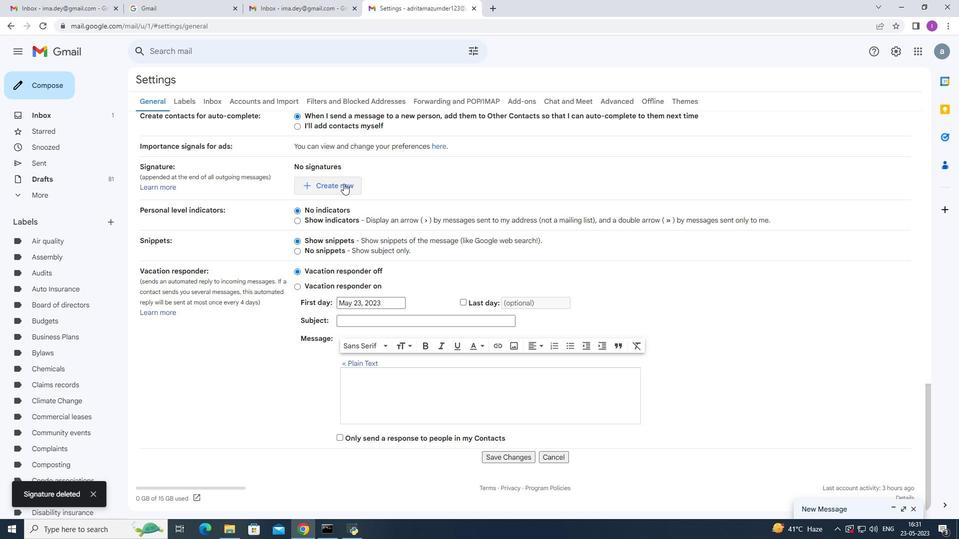 
Action: Mouse pressed left at (338, 182)
Screenshot: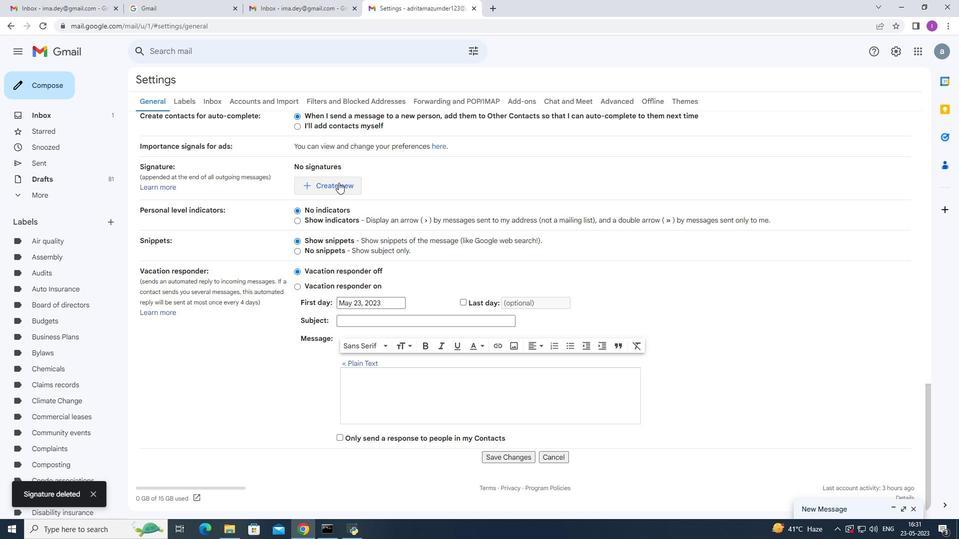 
Action: Mouse moved to (399, 271)
Screenshot: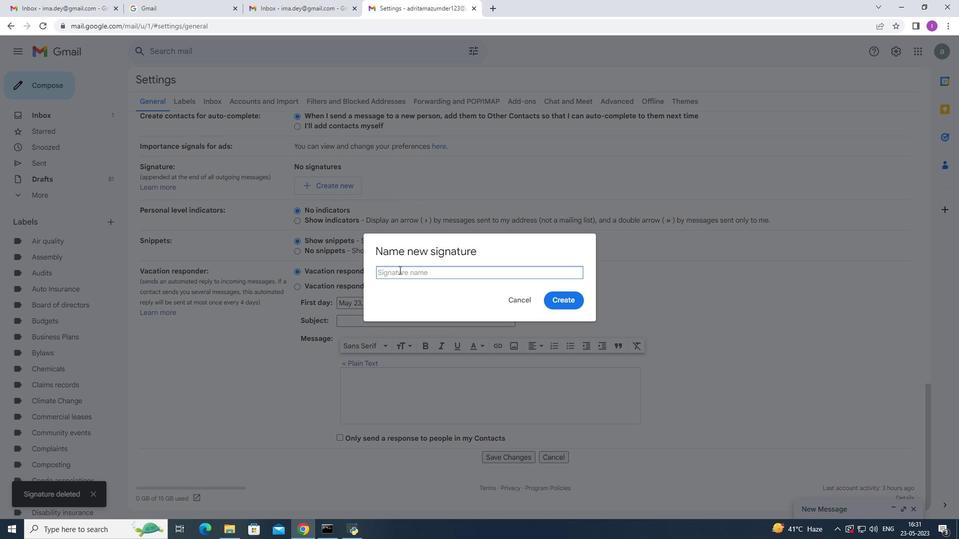 
Action: Mouse pressed left at (399, 271)
Screenshot: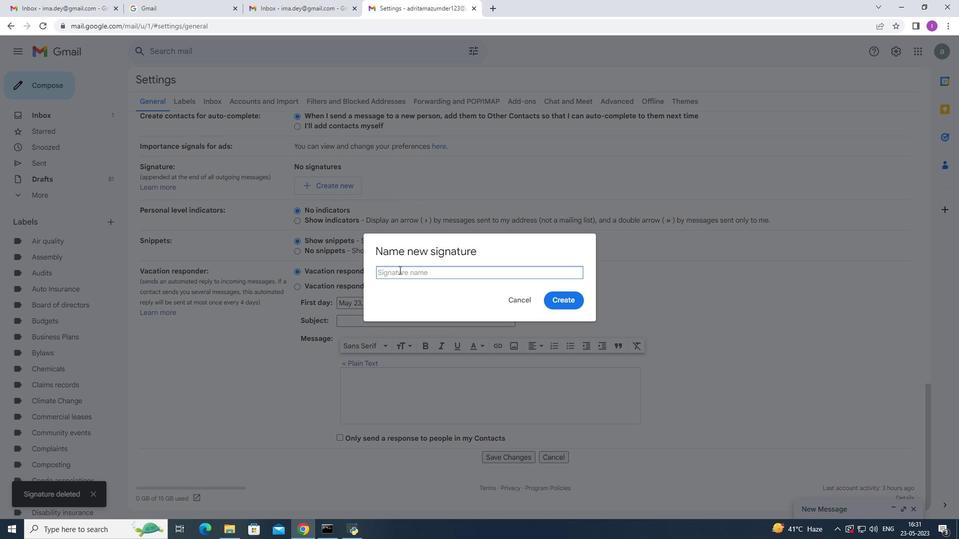 
Action: Mouse moved to (641, 215)
Screenshot: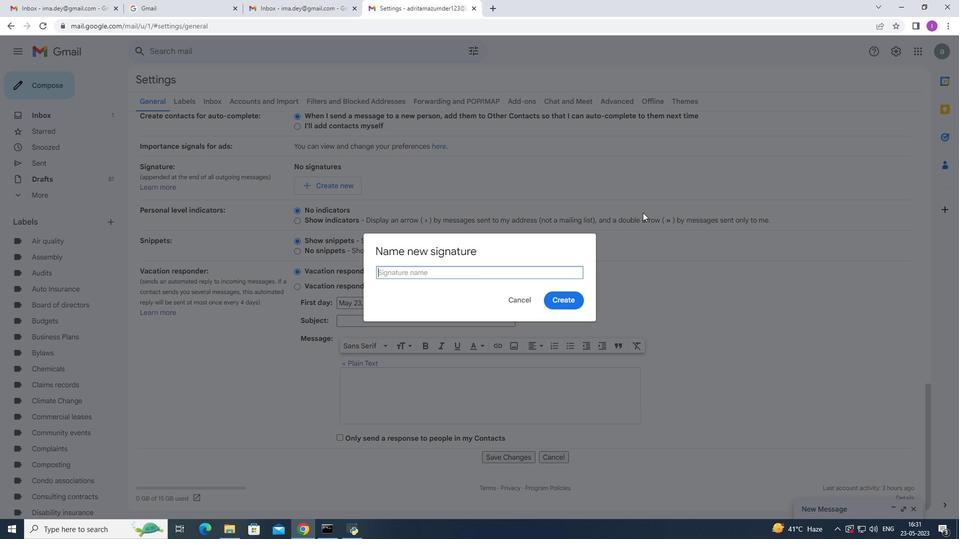 
